 Task: In the Contact  MayaClark@nyc.gov, Create email and send with subject: 'Welcome to a New Paradigm: Introducing Our Visionary Solution', and with mail content 'Hello_x000D_
Join a community of forward-thinkers and pioneers. Our transformative solution will empower you to shape the future of your industry.._x000D_
Kind Regards', attach the document: Project_plan.docx and insert image: visitingcard.jpg. Below Kind Regards, write Tumblr and insert the URL: 'www.tumblr.com'. Mark checkbox to create task to follow up : In 2 weeks. Logged in from softage.5@softage.net
Action: Mouse moved to (66, 53)
Screenshot: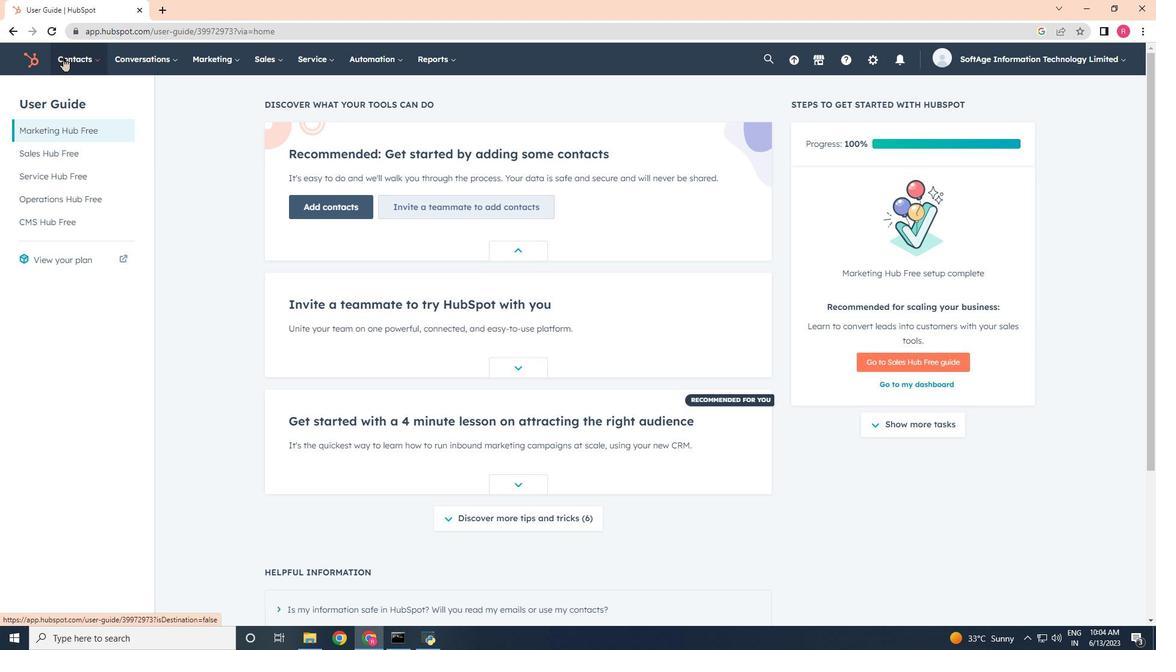 
Action: Mouse pressed left at (66, 53)
Screenshot: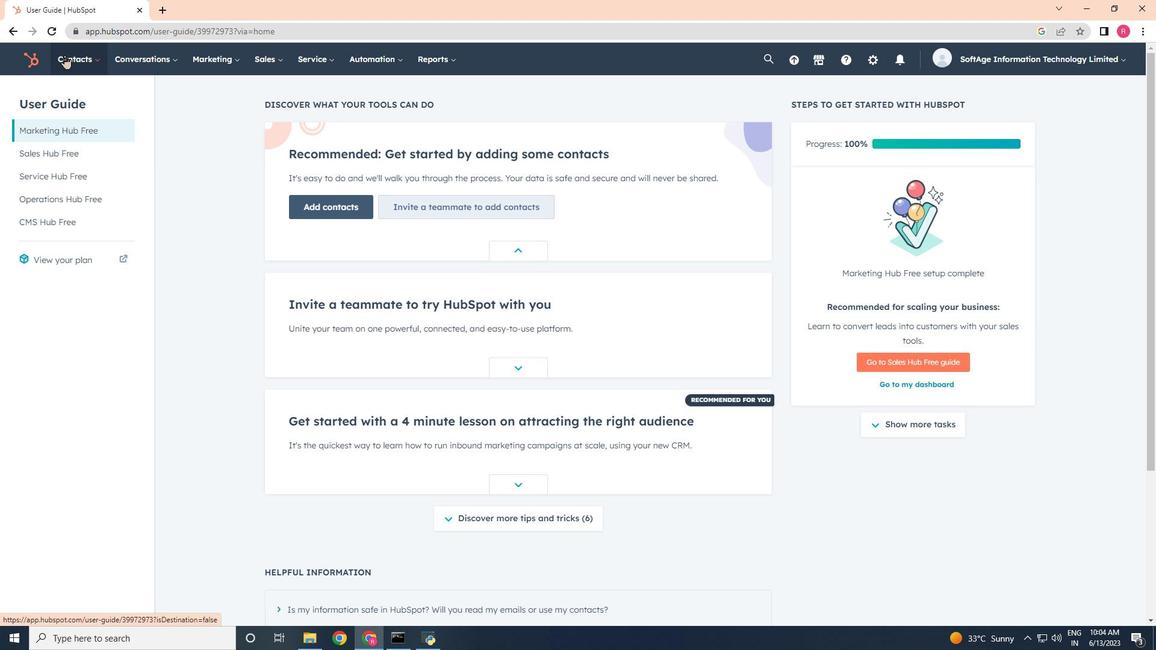 
Action: Mouse moved to (76, 89)
Screenshot: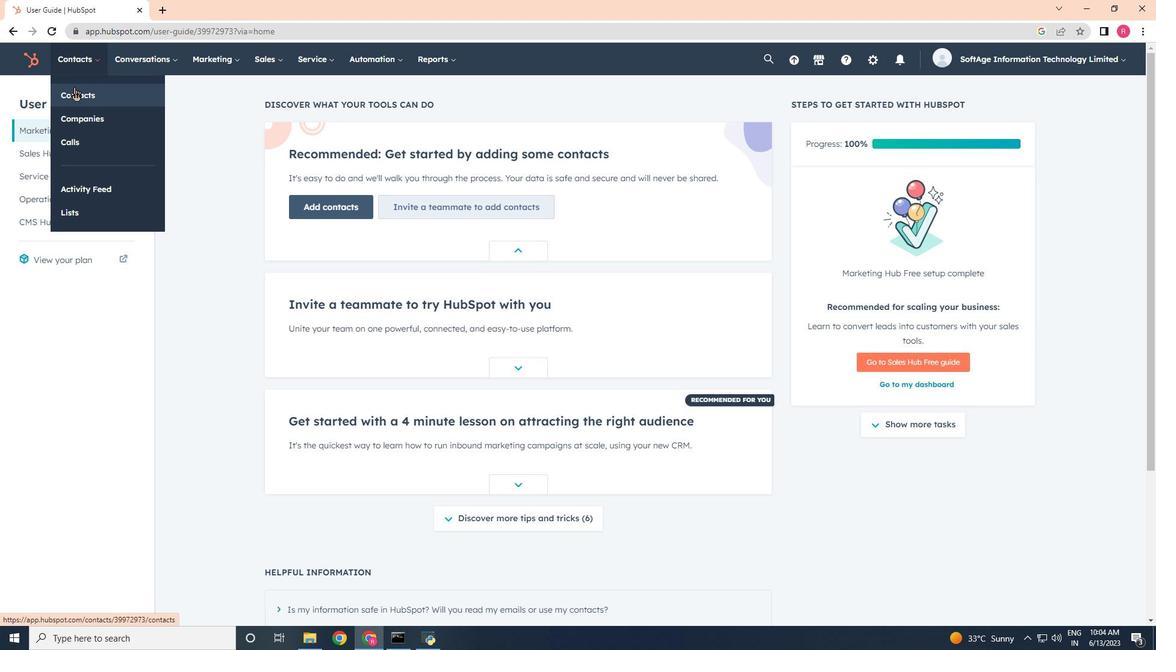 
Action: Mouse pressed left at (76, 89)
Screenshot: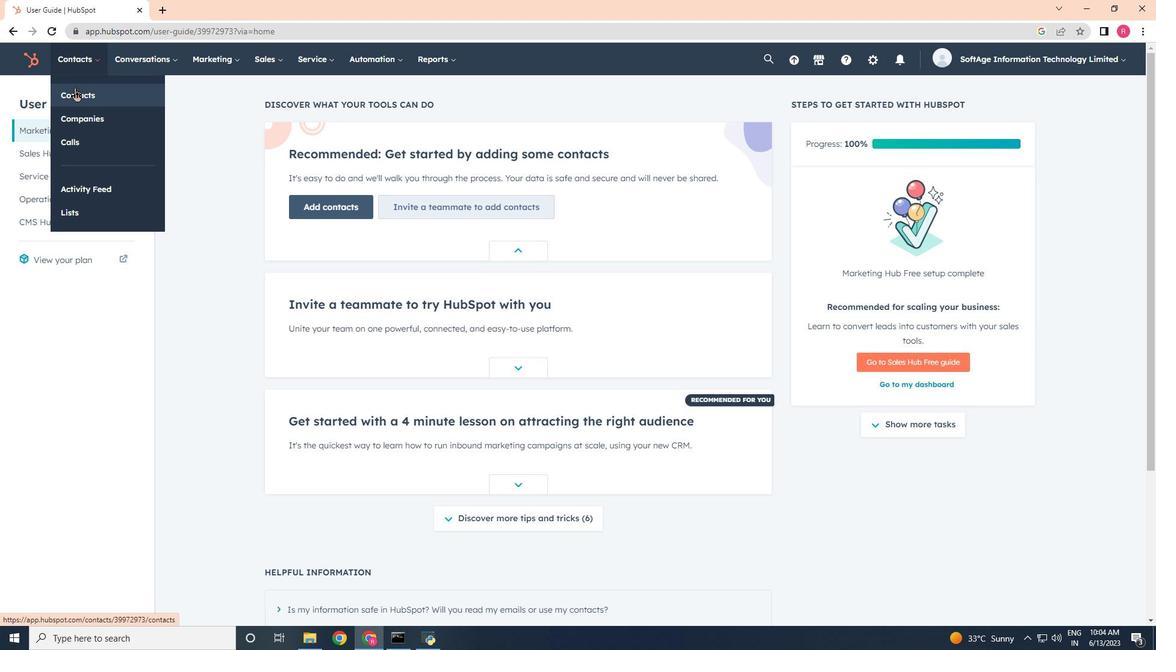 
Action: Mouse moved to (110, 195)
Screenshot: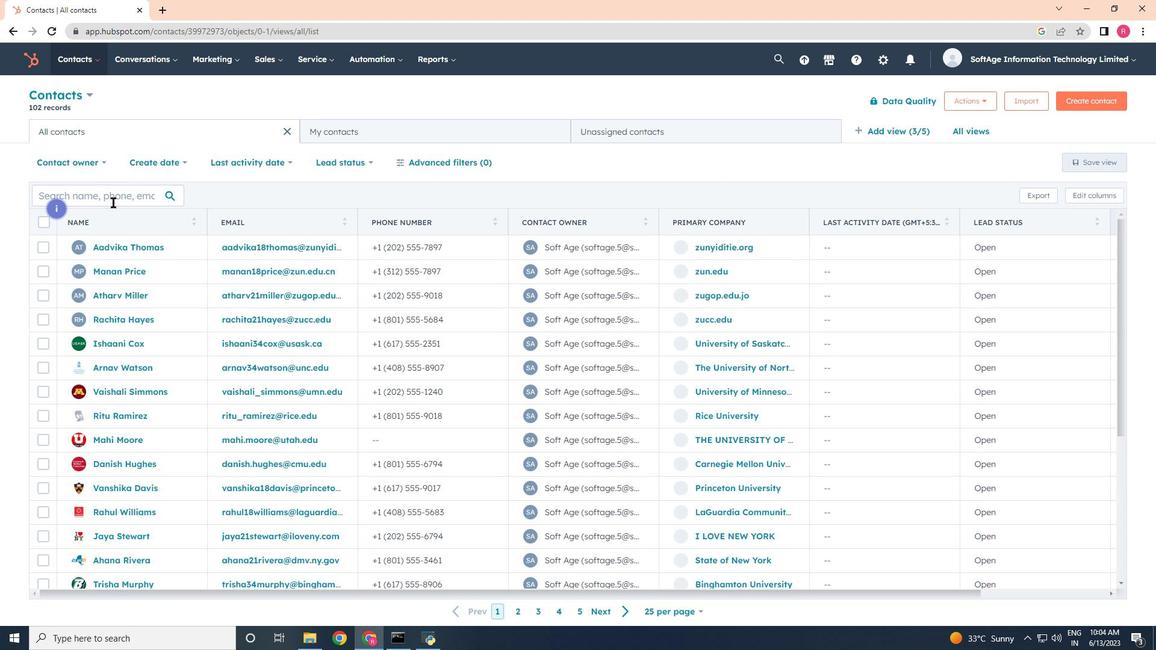 
Action: Mouse pressed left at (110, 195)
Screenshot: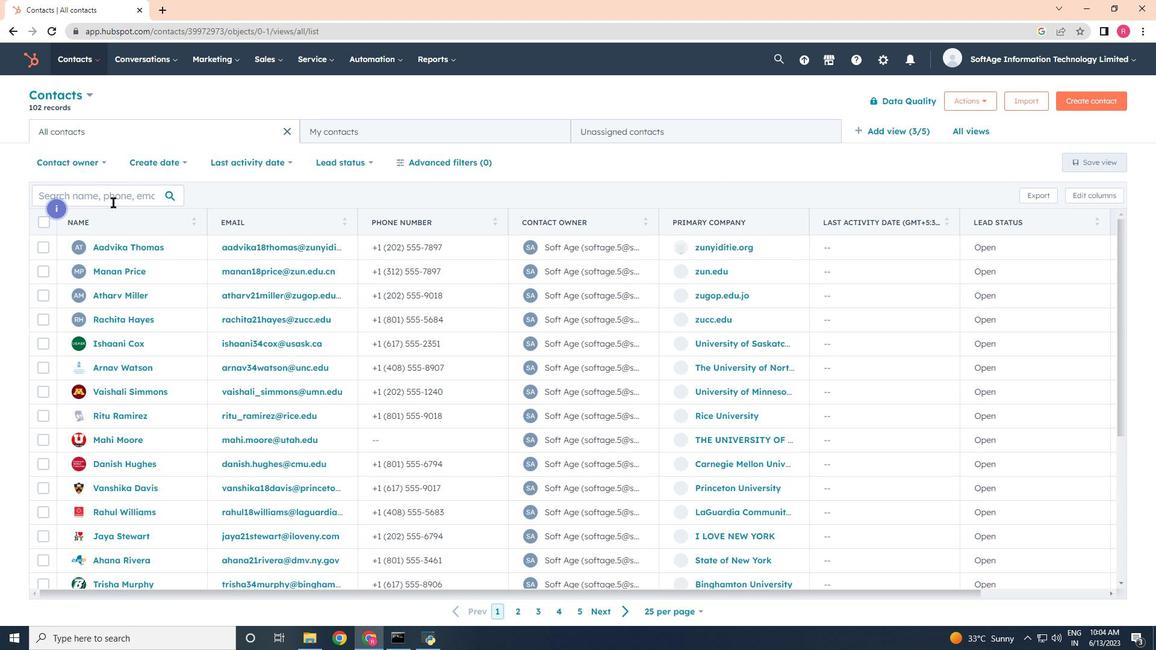 
Action: Mouse moved to (566, 290)
Screenshot: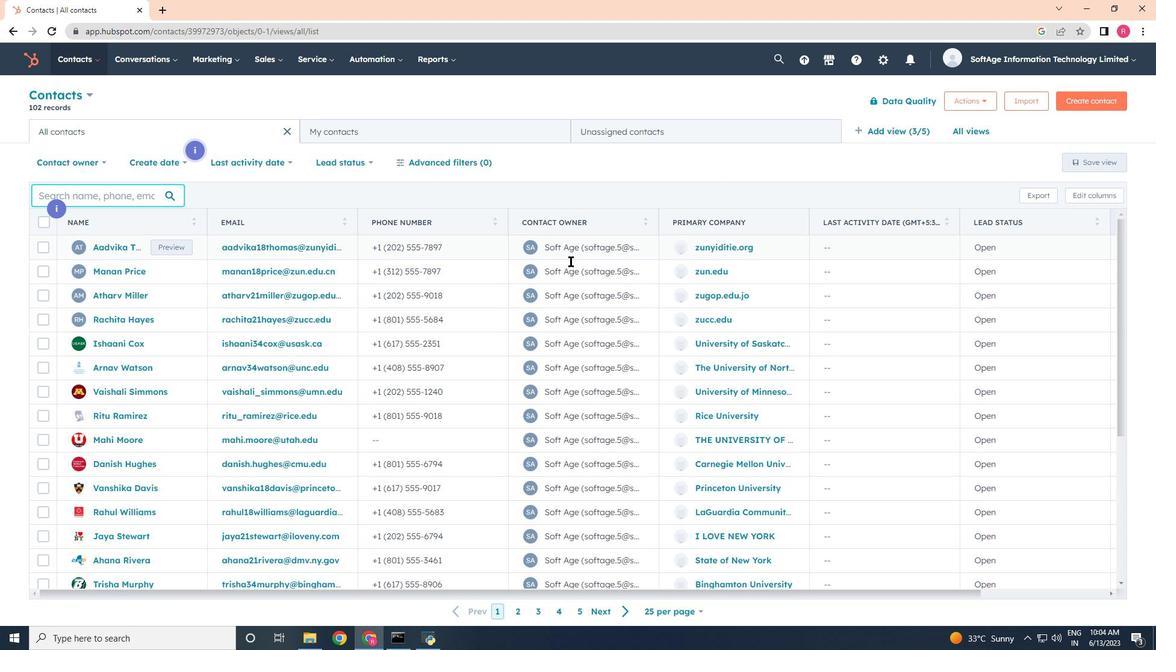 
Action: Key pressed <Key.shift>Maya<Key.shift>Clark<Key.shift><Key.shift><Key.shift><Key.shift><Key.shift><Key.shift><Key.shift><Key.shift>@nyc.gov
Screenshot: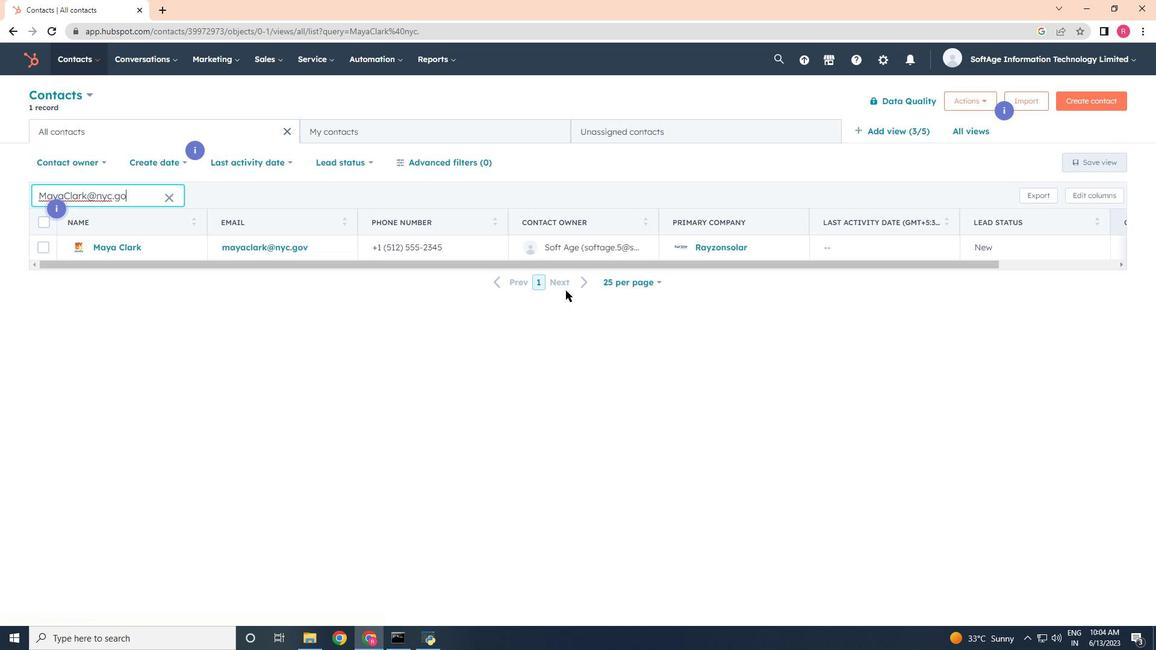 
Action: Mouse moved to (122, 246)
Screenshot: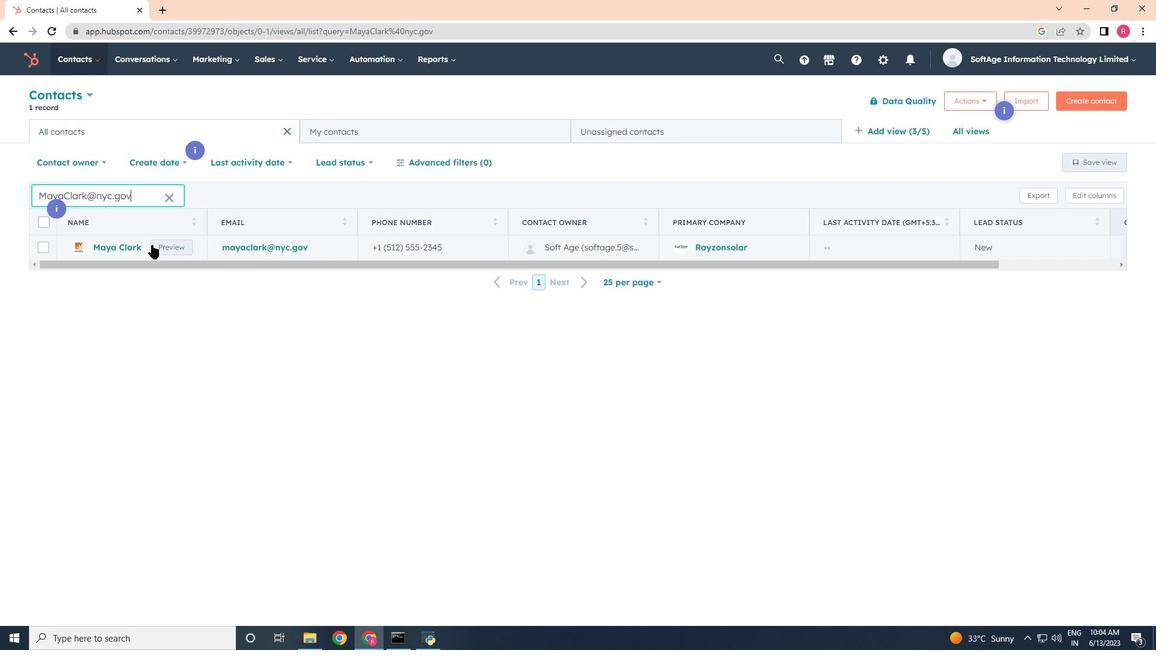 
Action: Mouse pressed left at (122, 246)
Screenshot: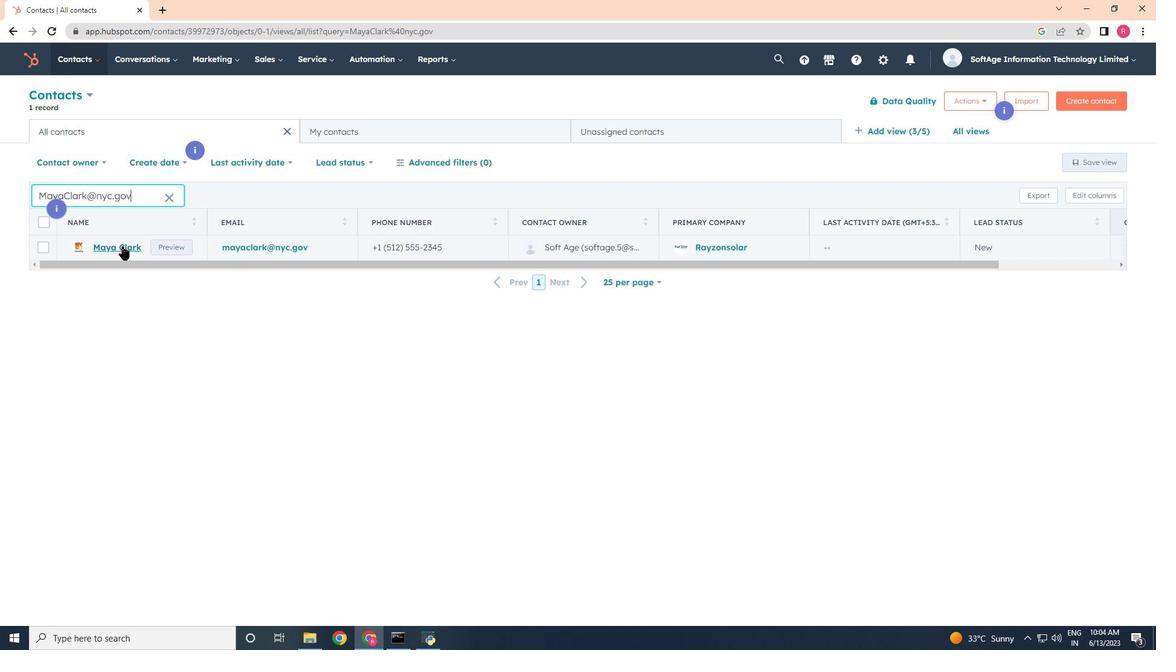 
Action: Mouse moved to (76, 208)
Screenshot: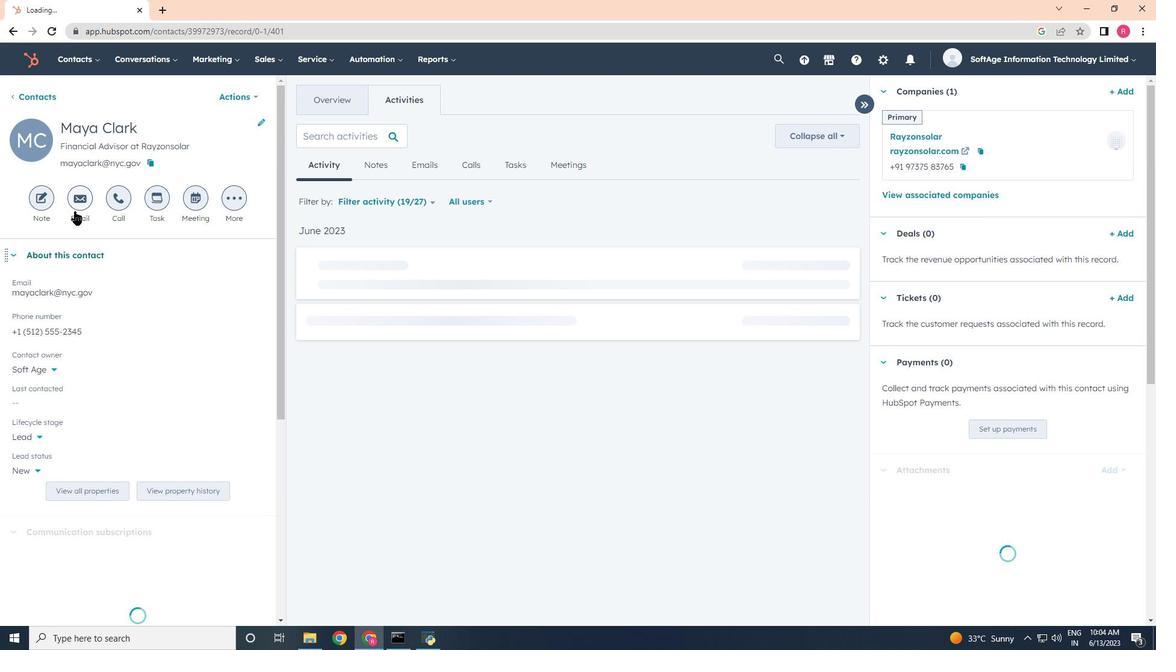 
Action: Mouse pressed left at (76, 208)
Screenshot: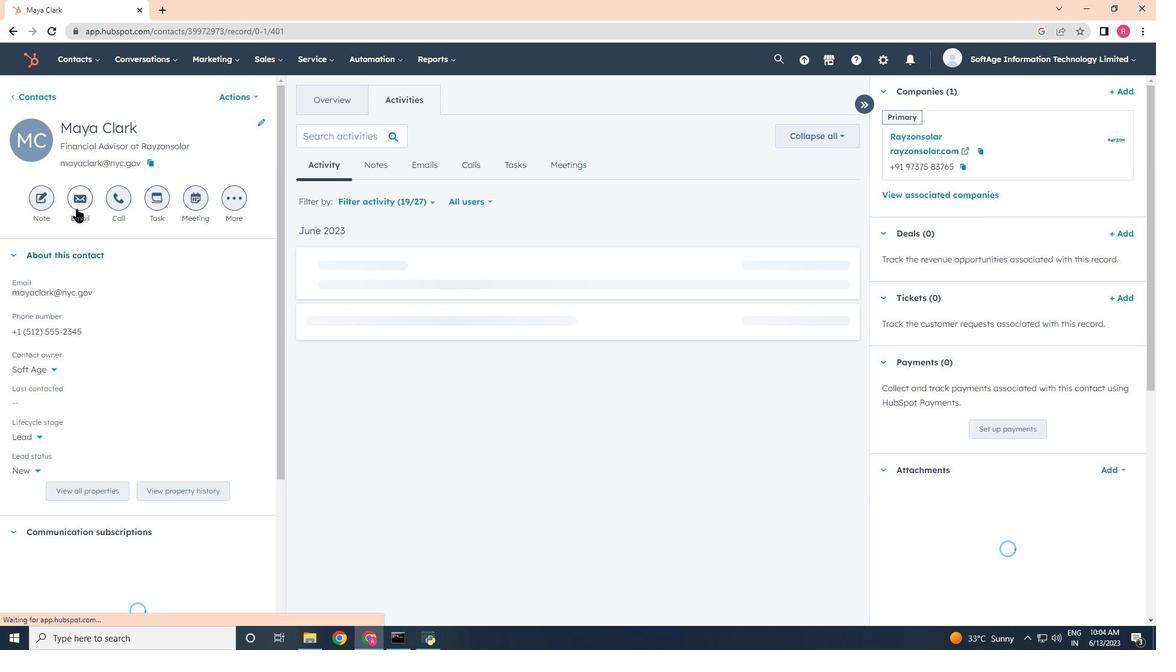 
Action: Mouse moved to (1022, 384)
Screenshot: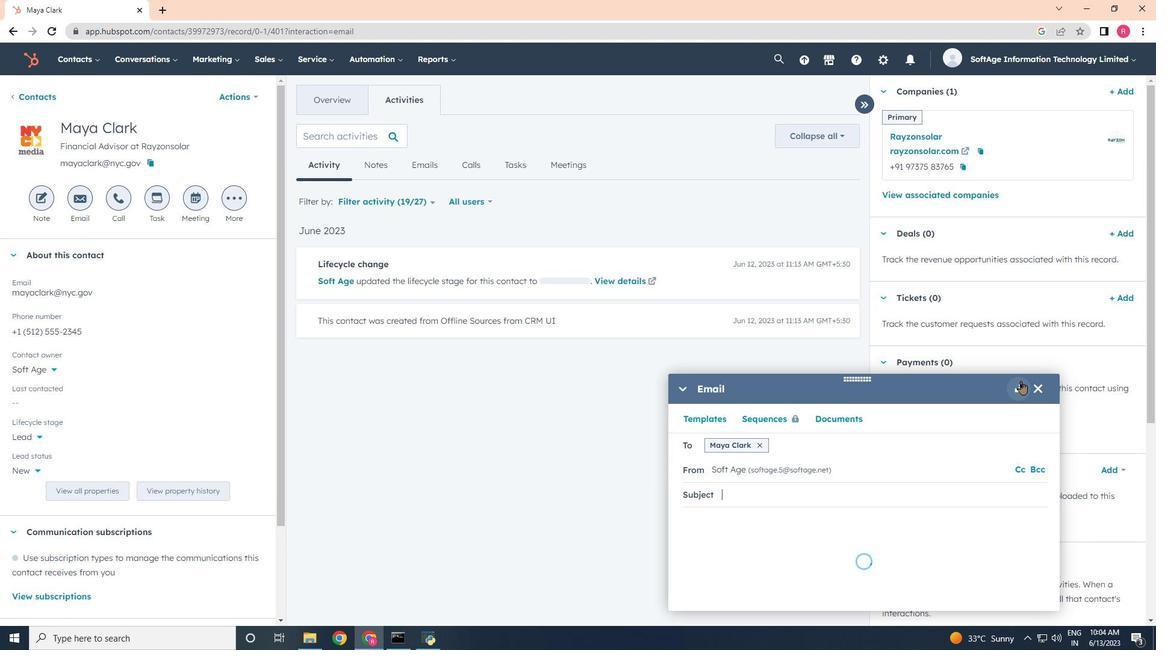 
Action: Mouse pressed left at (1022, 384)
Screenshot: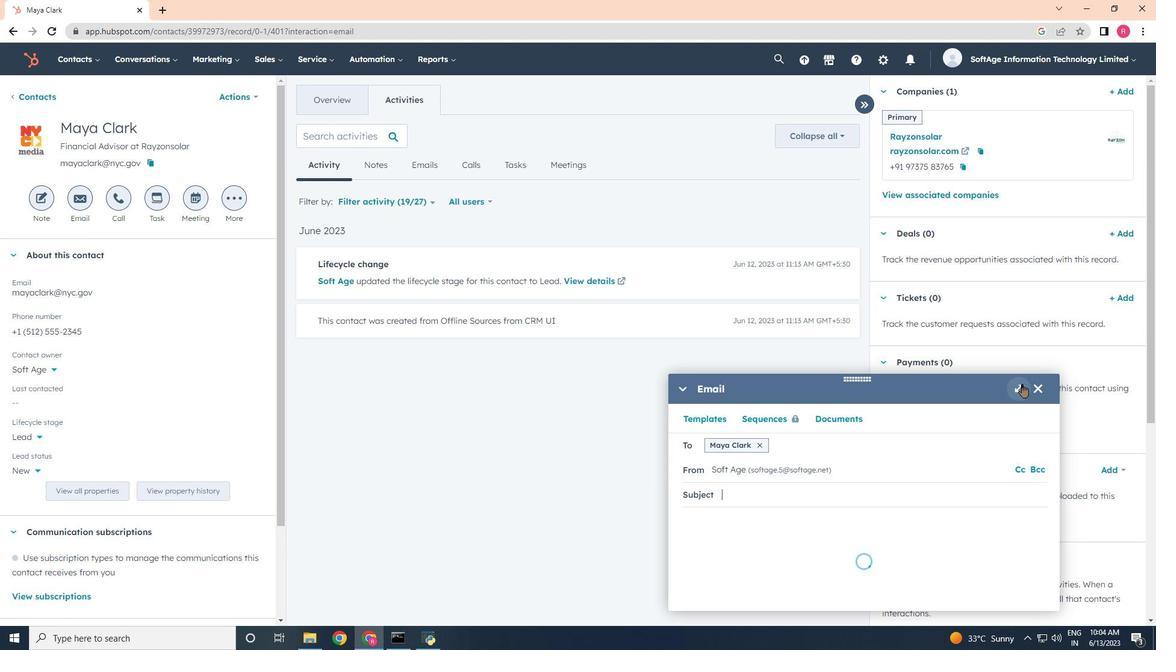 
Action: Mouse moved to (737, 396)
Screenshot: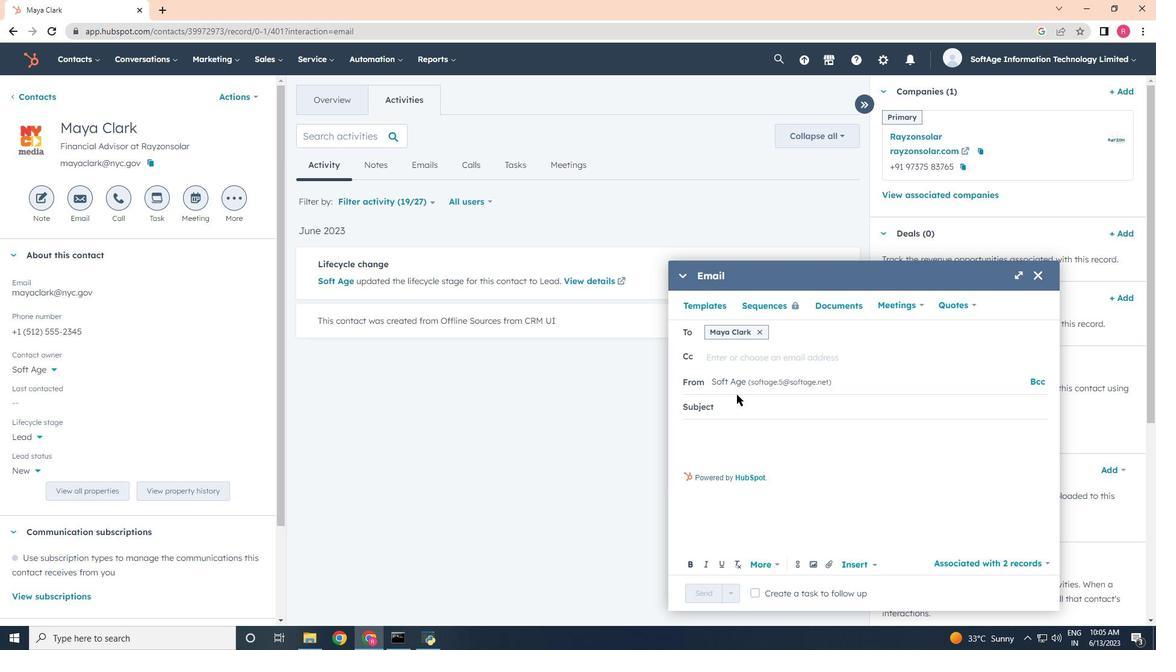 
Action: Mouse pressed left at (737, 396)
Screenshot: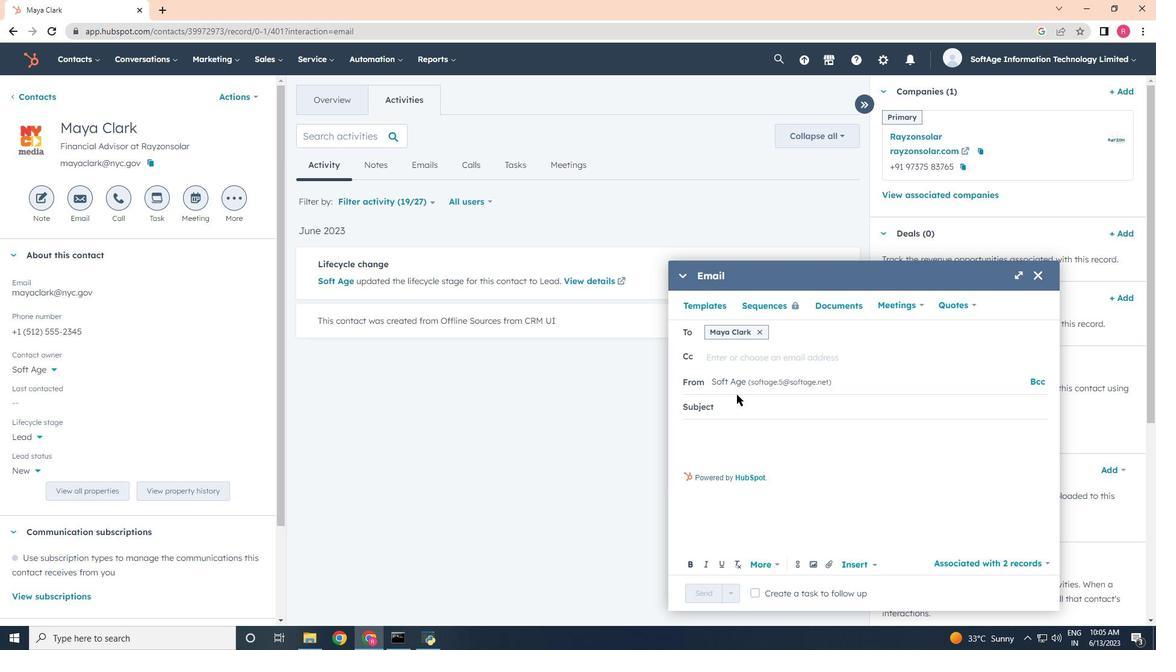 
Action: Mouse moved to (744, 406)
Screenshot: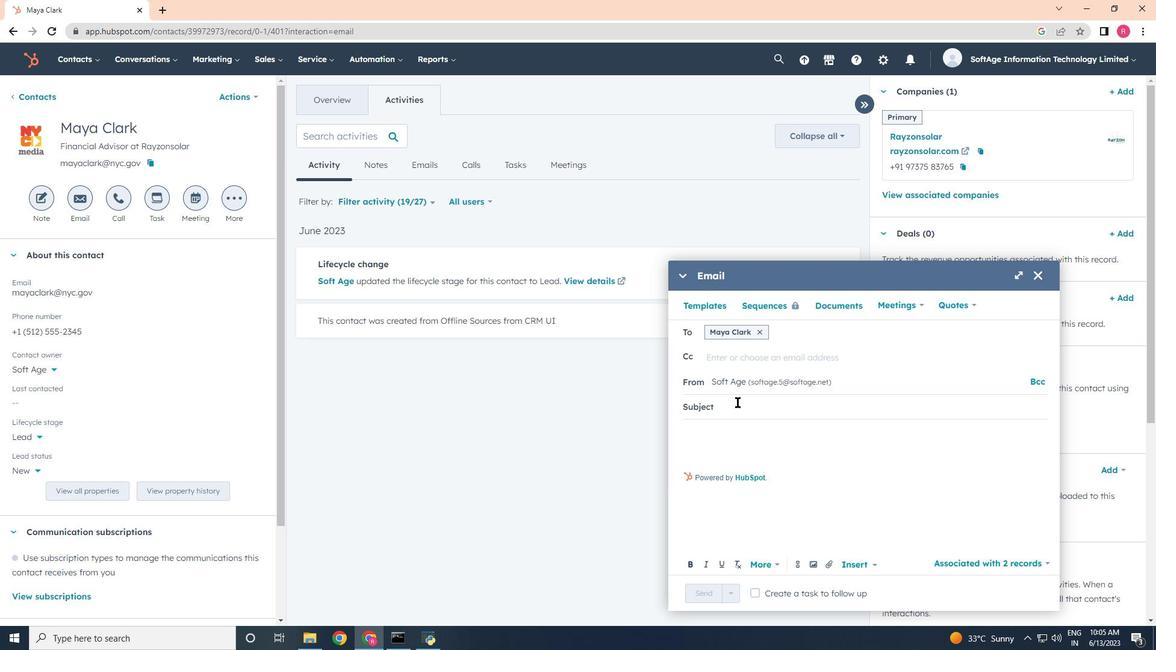 
Action: Mouse pressed left at (744, 406)
Screenshot: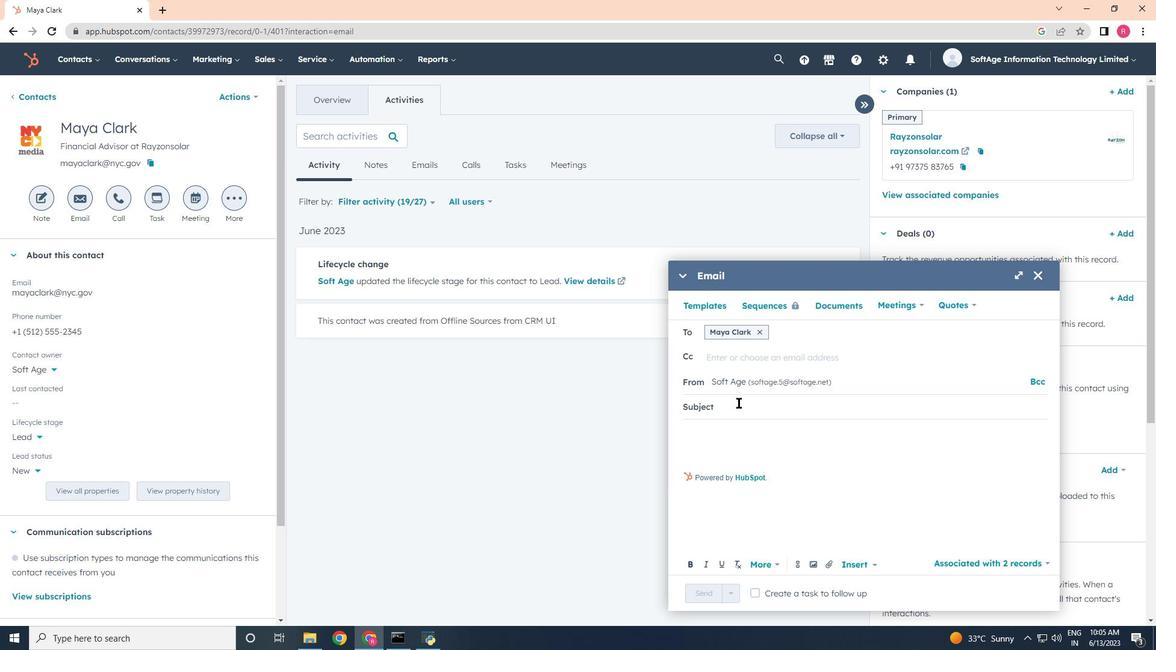 
Action: Mouse moved to (1020, 278)
Screenshot: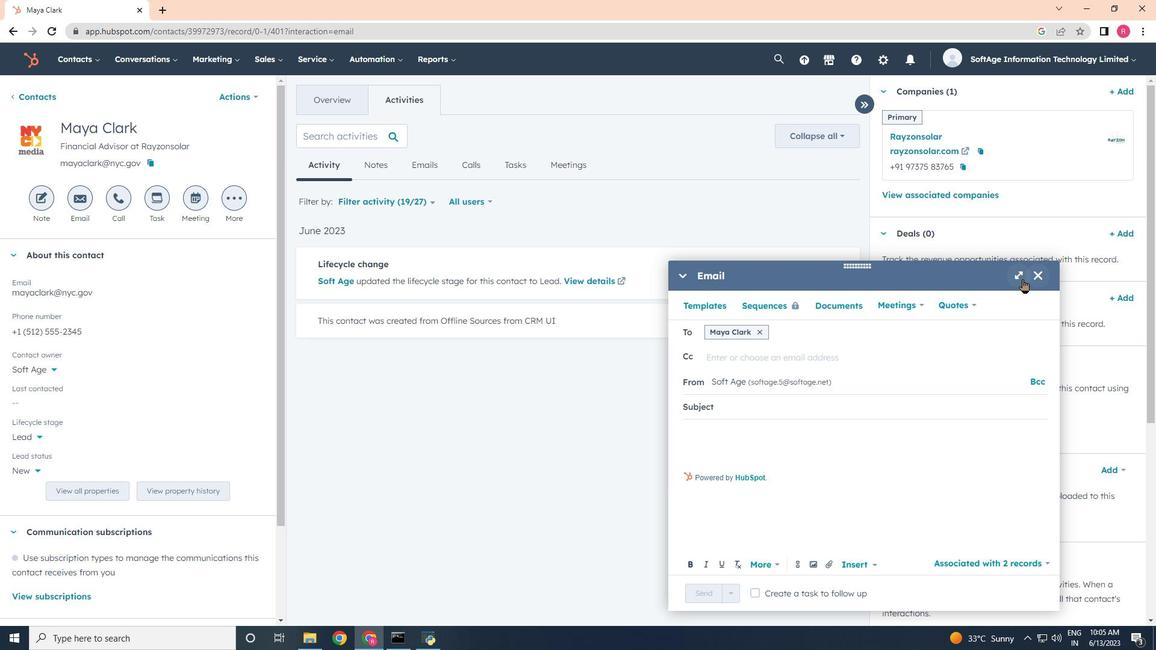 
Action: Mouse pressed left at (1020, 278)
Screenshot: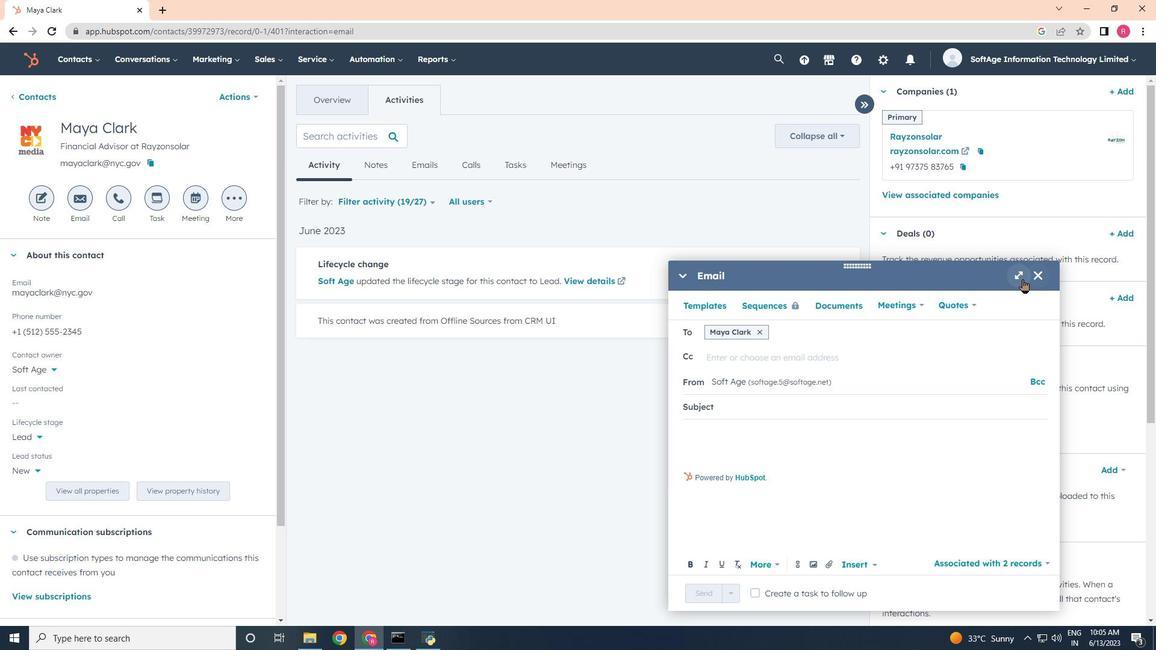 
Action: Mouse moved to (413, 356)
Screenshot: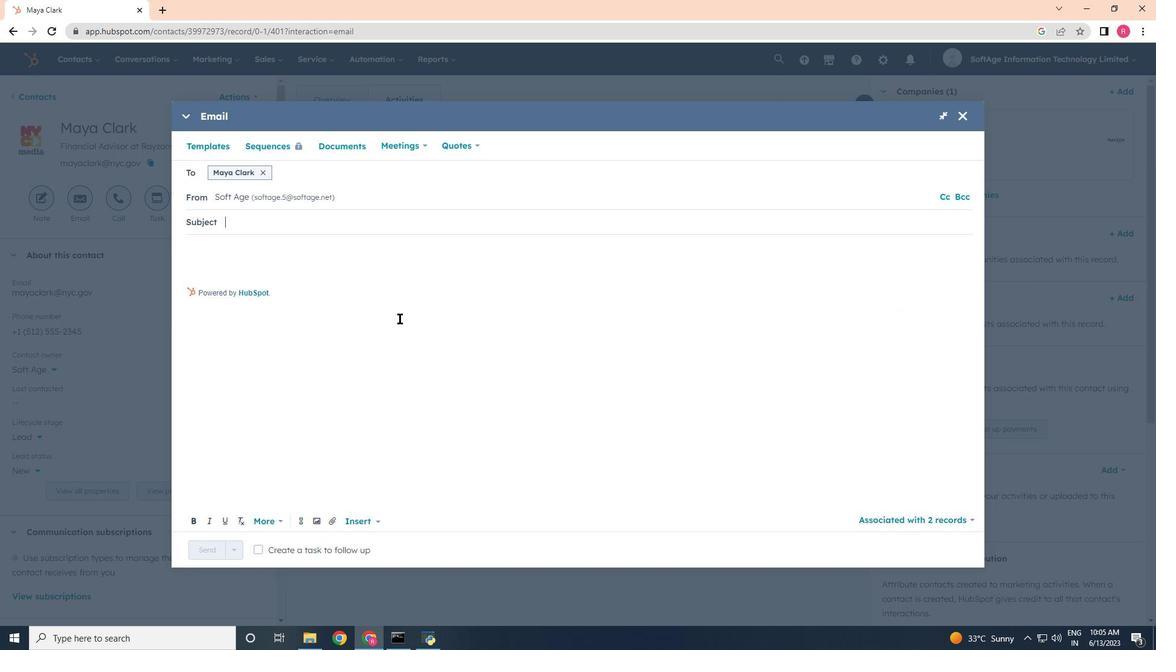 
Action: Key pressed <Key.shift><Key.shift><Key.shift><Key.shift>Welcome<Key.space>to<Key.space>a<Key.space>new<Key.space><Key.shift><Key.shift><Key.shift><Key.backspace><Key.backspace><Key.backspace><Key.backspace><Key.space><Key.shift>New<Key.space><Key.shift><Key.shift>Paradigm<Key.shift_r>:<Key.space><Key.shift>Introducing<Key.space><Key.shift>Our<Key.space><Key.shift>Visionary<Key.space><Key.shift>Solution<Key.space><Key.backspace>,<Key.backspace>
Screenshot: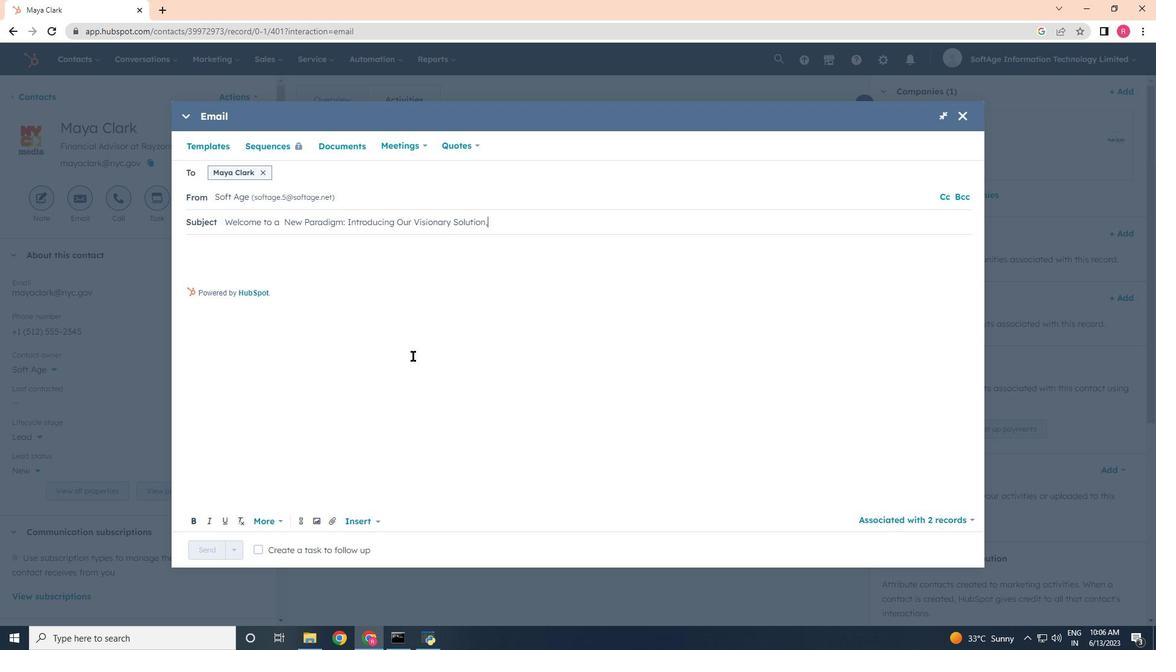 
Action: Mouse moved to (192, 246)
Screenshot: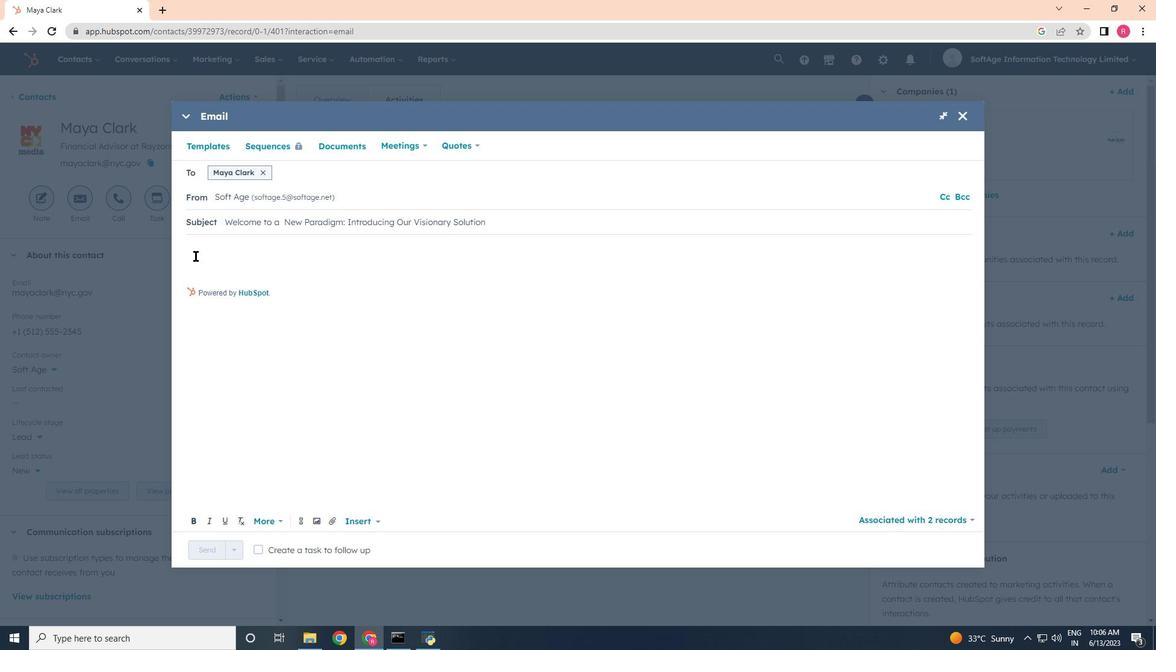 
Action: Mouse pressed left at (192, 246)
Screenshot: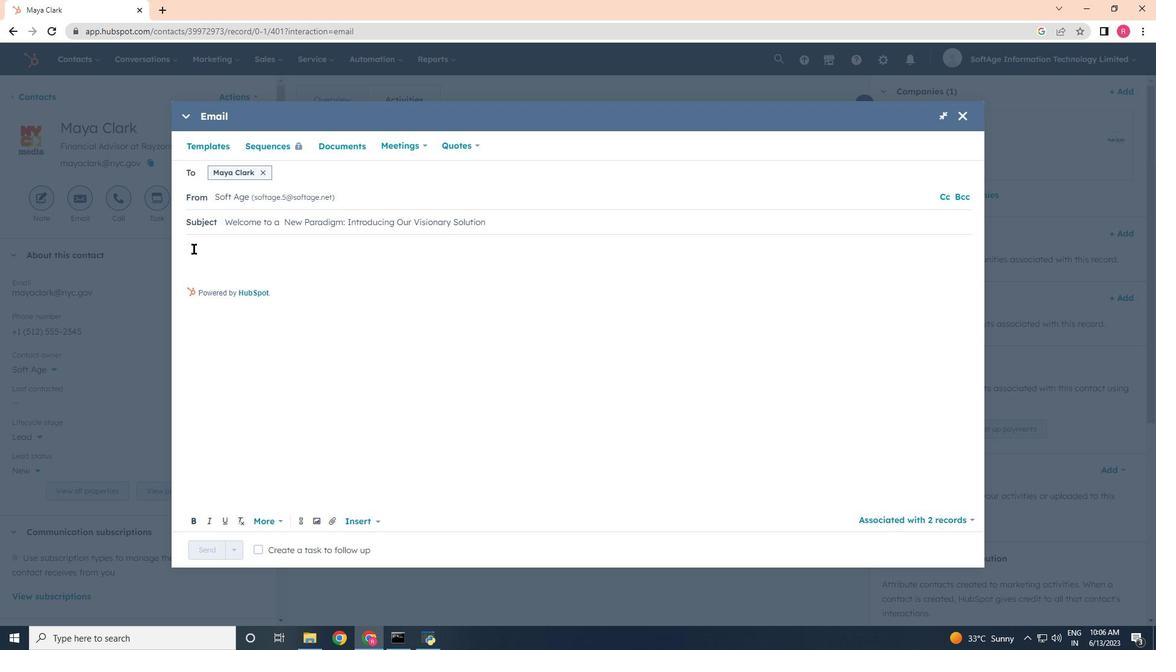 
Action: Mouse moved to (215, 269)
Screenshot: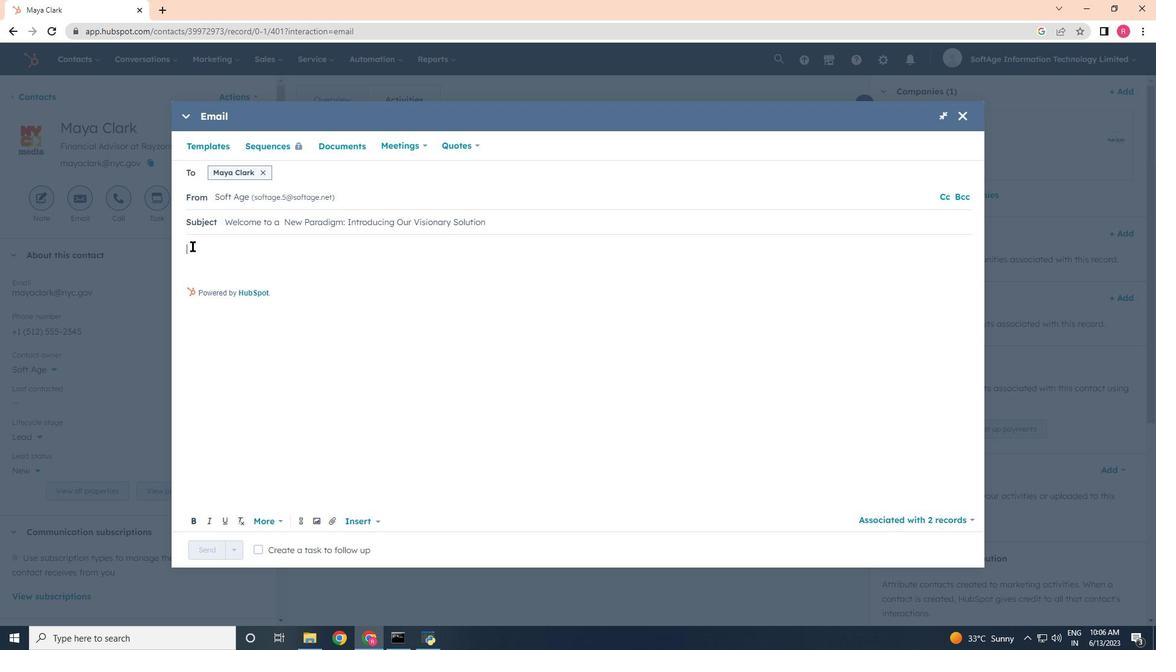 
Action: Key pressed <Key.backspace><Key.backspace><Key.shift>He<Key.backspace>llo<Key.enter><Key.enter><Key.shift>Join<Key.space>
Screenshot: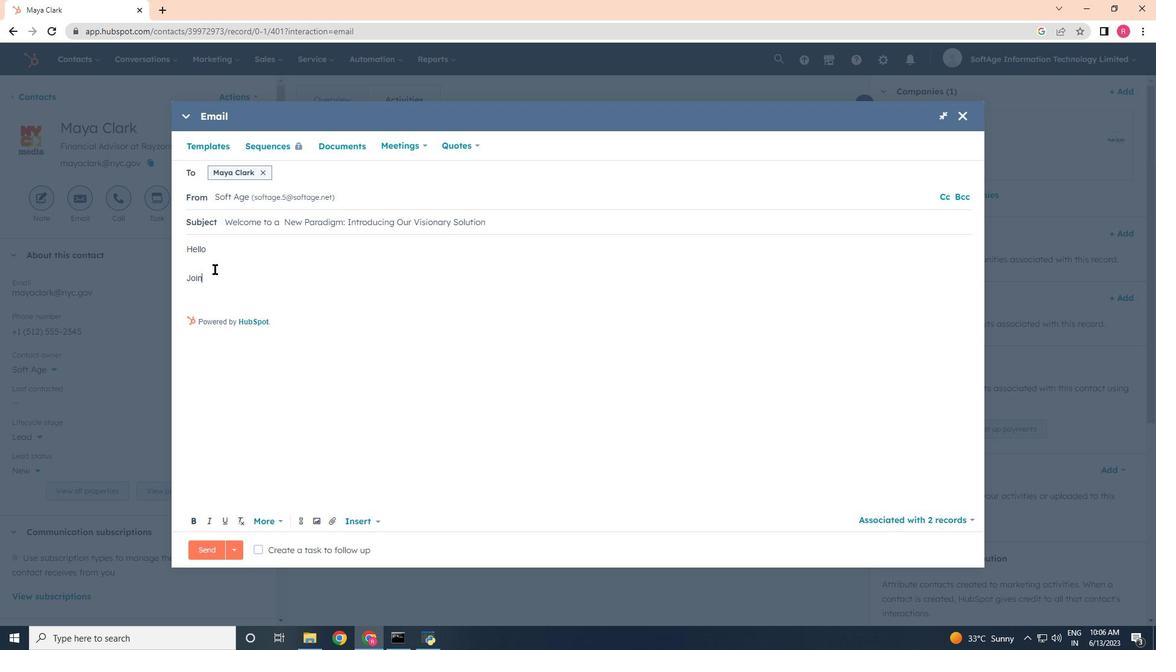 
Action: Mouse moved to (222, 257)
Screenshot: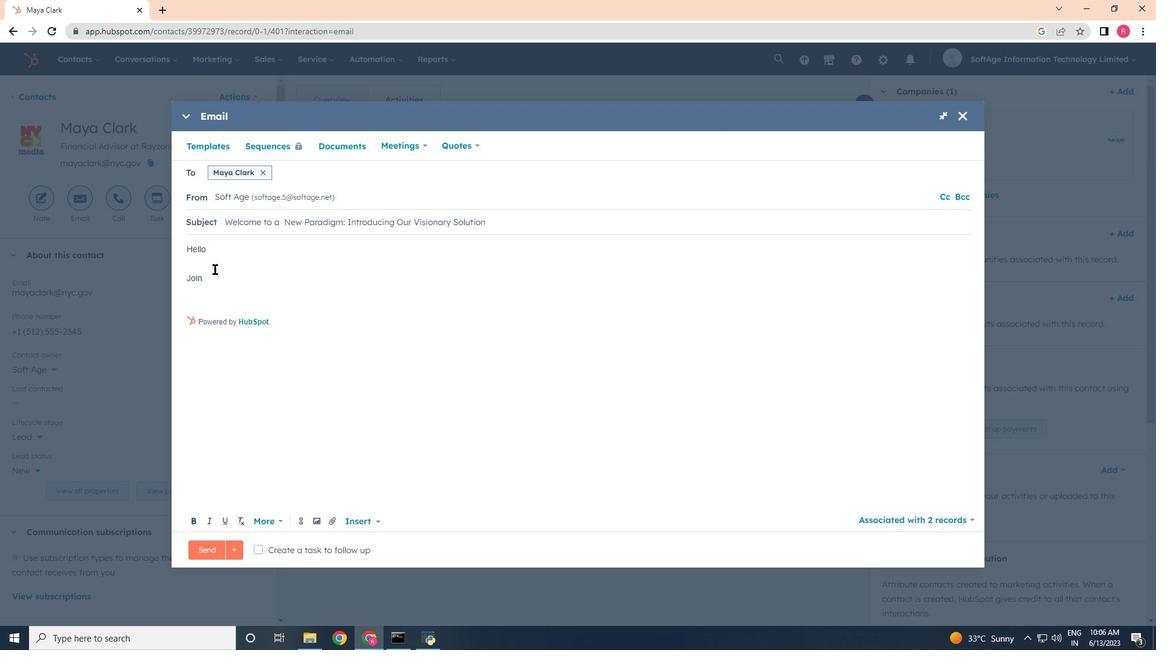 
Action: Mouse pressed left at (222, 257)
Screenshot: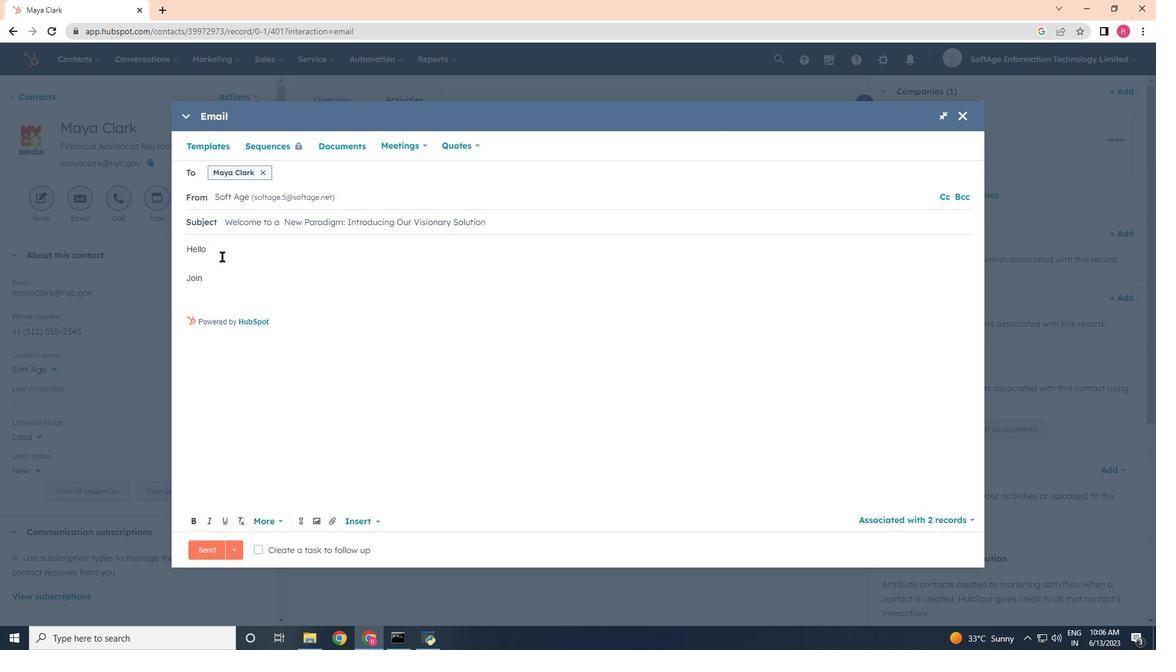 
Action: Mouse moved to (213, 249)
Screenshot: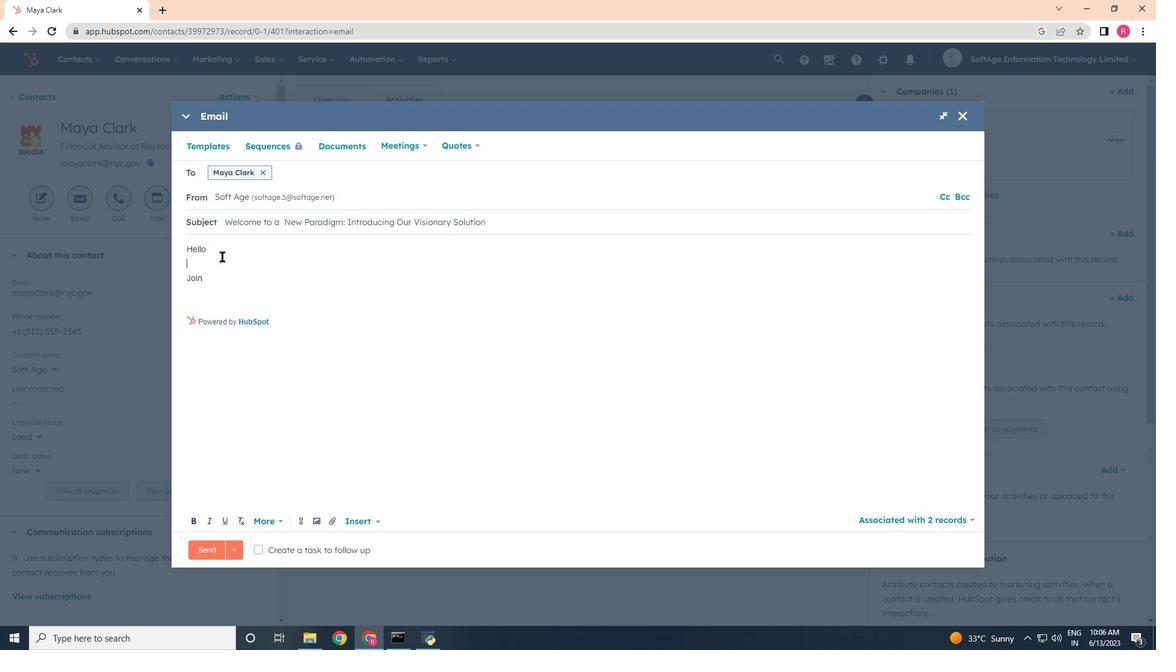 
Action: Mouse pressed left at (213, 249)
Screenshot: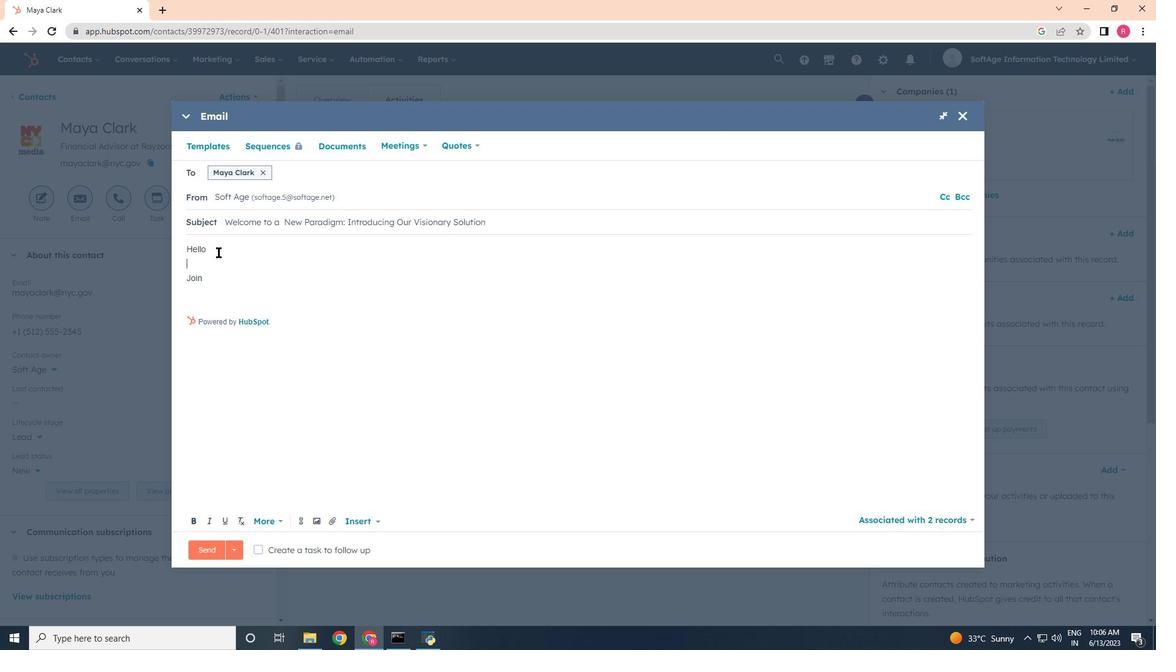 
Action: Key pressed ,
Screenshot: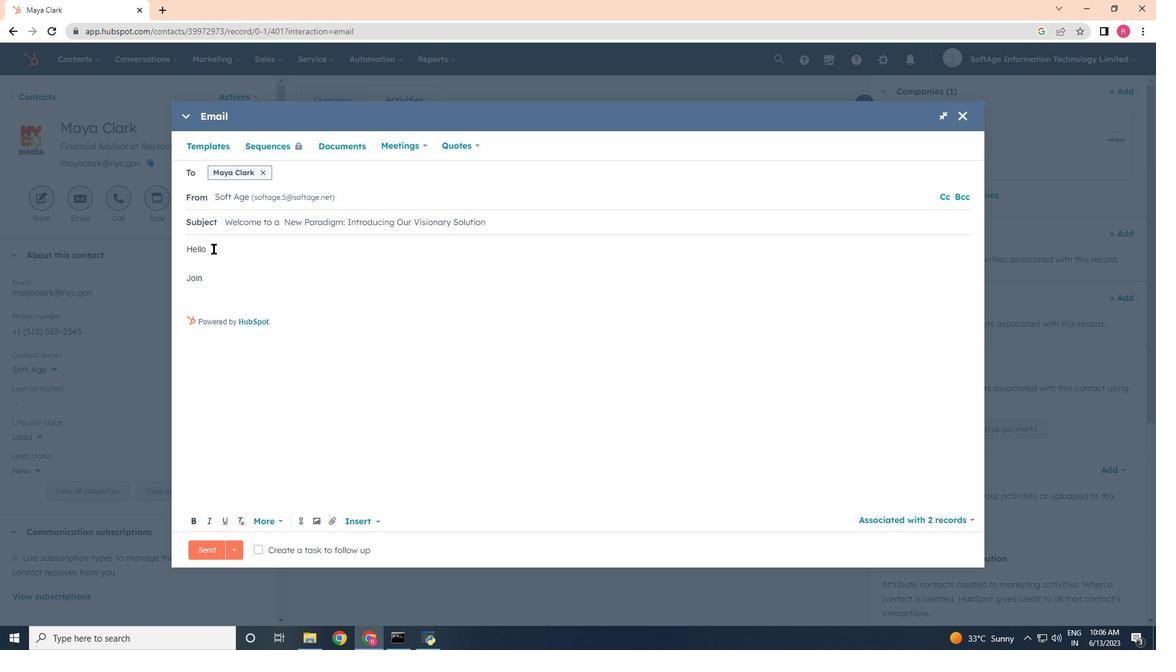
Action: Mouse moved to (215, 270)
Screenshot: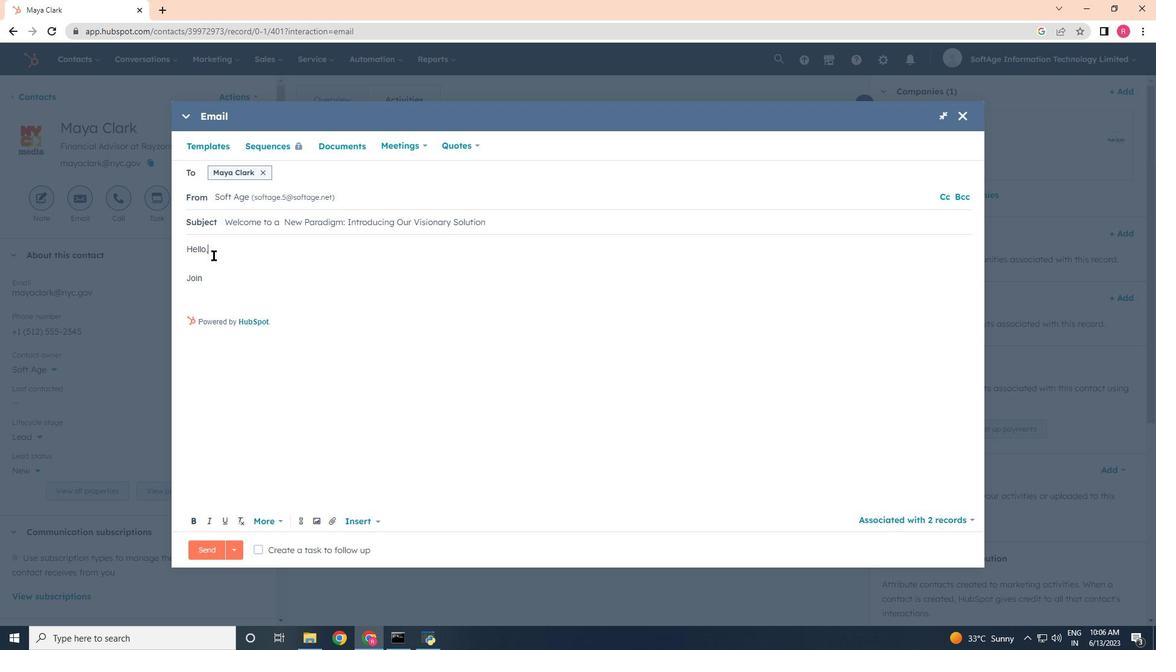 
Action: Key pressed <Key.backspace>
Screenshot: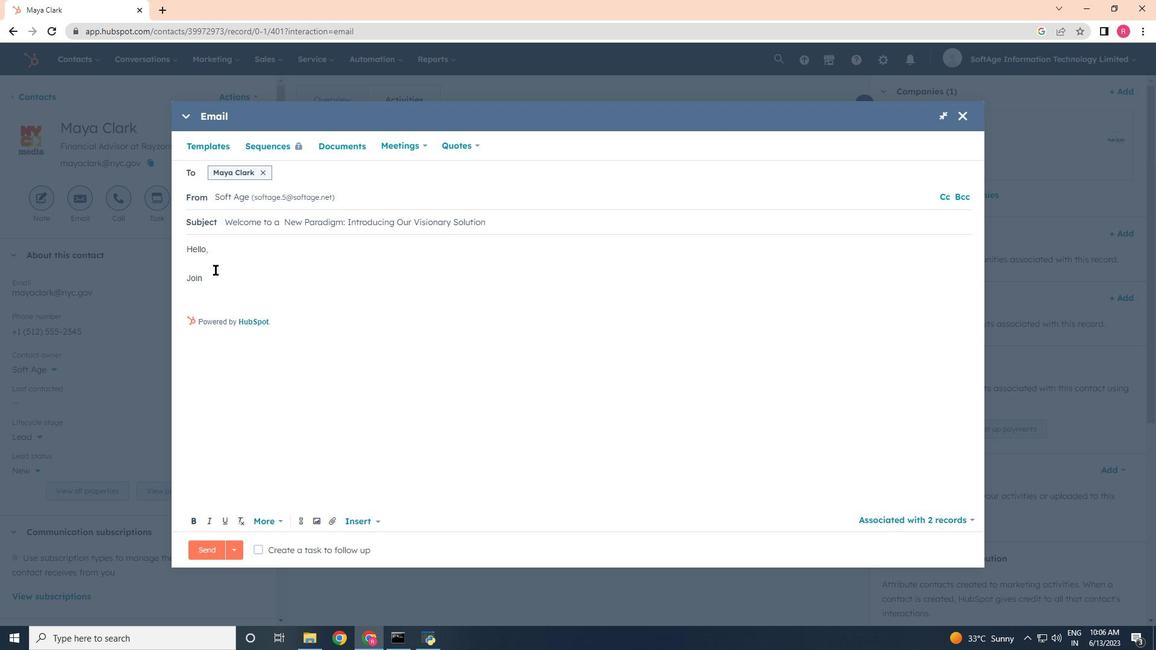 
Action: Mouse moved to (213, 284)
Screenshot: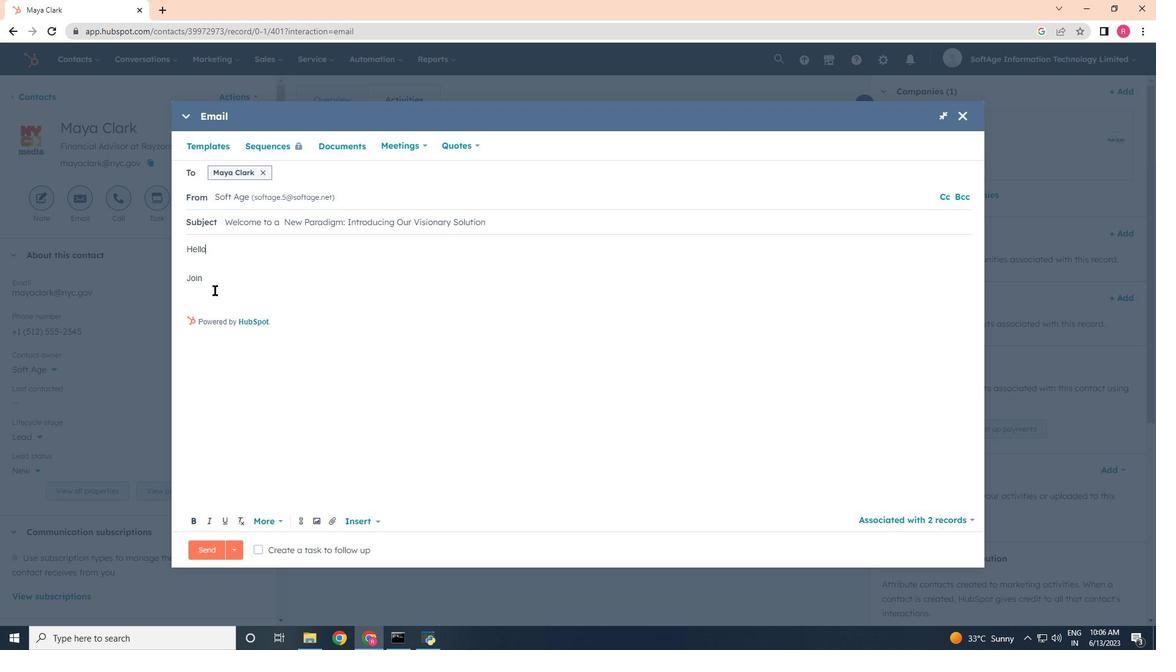 
Action: Mouse pressed left at (213, 284)
Screenshot: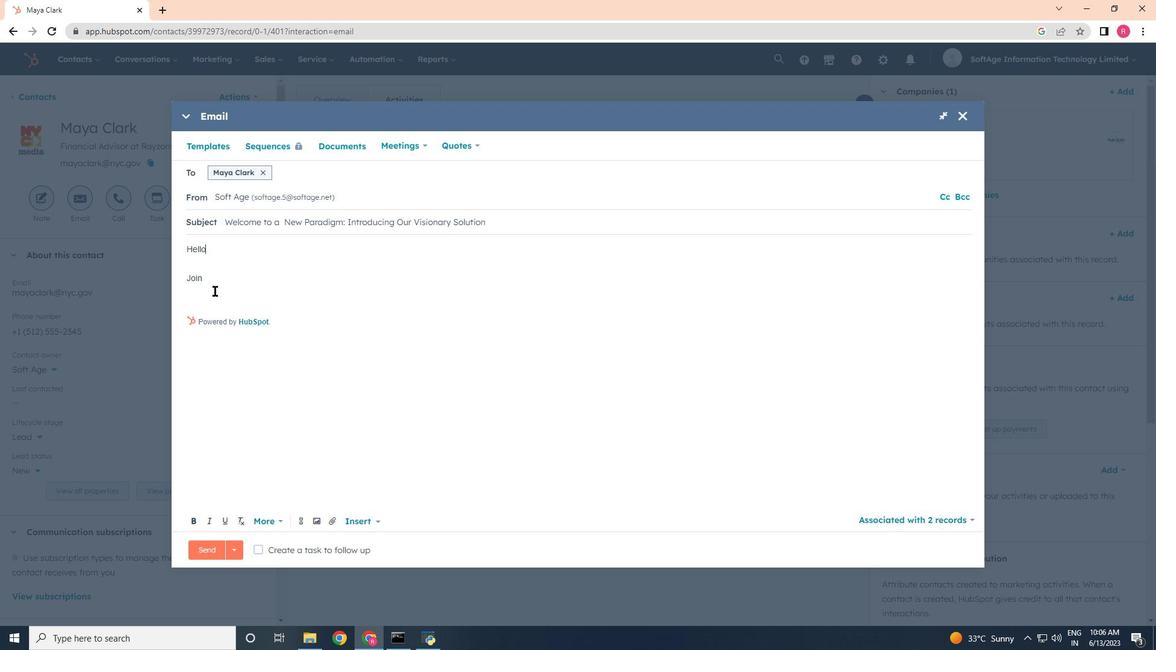 
Action: Key pressed a<Key.space>community<Key.space>of<Key.space>forward-thinkers<Key.space>and<Key.space>pioneers<Key.space><Key.backspace>.<Key.space><Key.shift>Our<Key.space>transformative<Key.space>solution<Key.space>will<Key.space>empower<Key.space>you<Key.space>to<Key.space>shape<Key.space>the<Key.space>future<Key.space>f<Key.space>your<Key.space><Key.backspace><Key.backspace><Key.backspace><Key.backspace><Key.backspace><Key.backspace><Key.backspace>of<Key.space>your<Key.space>industy..<Key.left><Key.left><Key.left><Key.left><Key.left><Key.left><Key.right><Key.right><Key.right><Key.right><Key.left>r
Screenshot: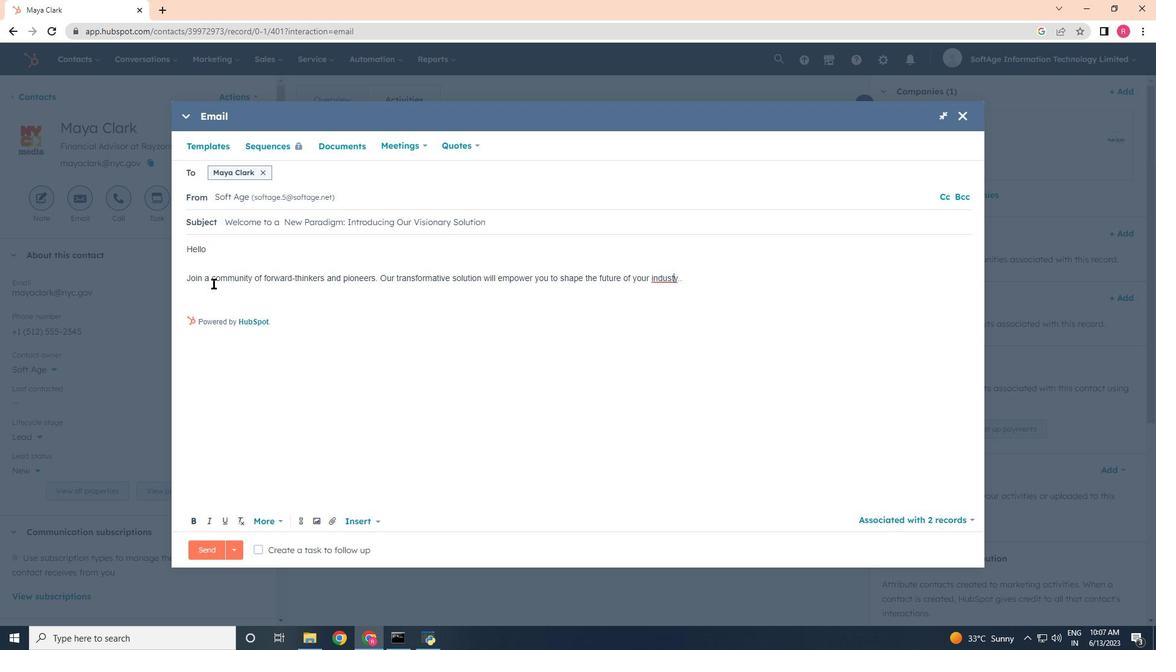 
Action: Mouse moved to (715, 278)
Screenshot: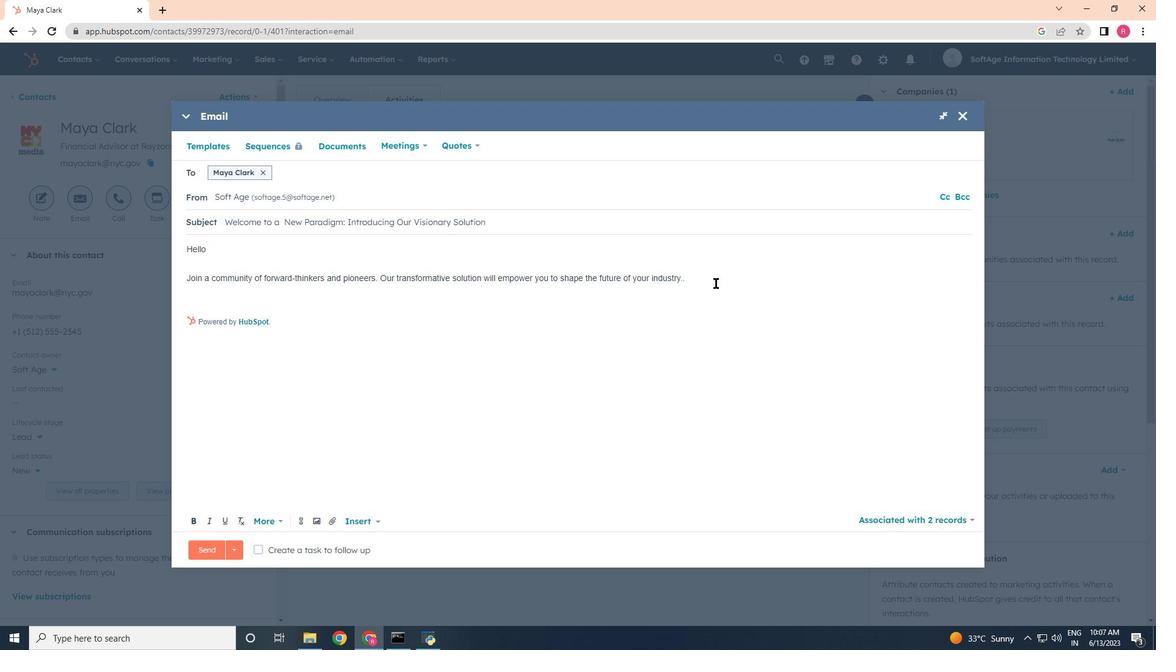 
Action: Mouse pressed left at (715, 278)
Screenshot: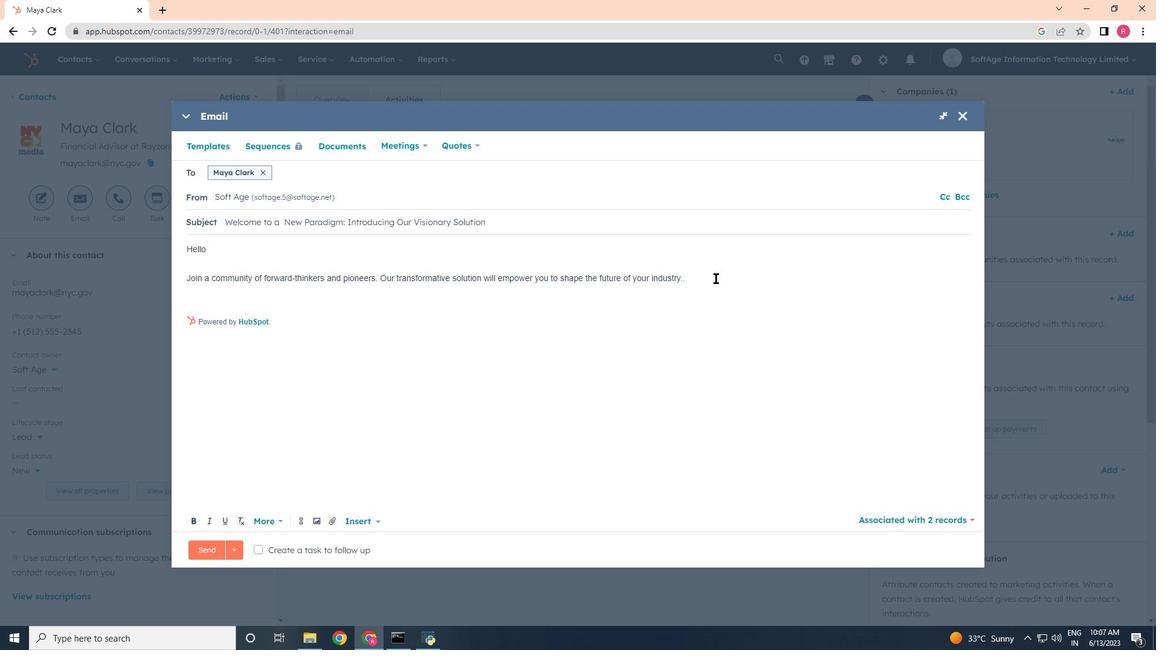 
Action: Key pressed <Key.enter><Key.enter><Key.shift>Kind<Key.space><Key.shift>Regards,<Key.enter>
Screenshot: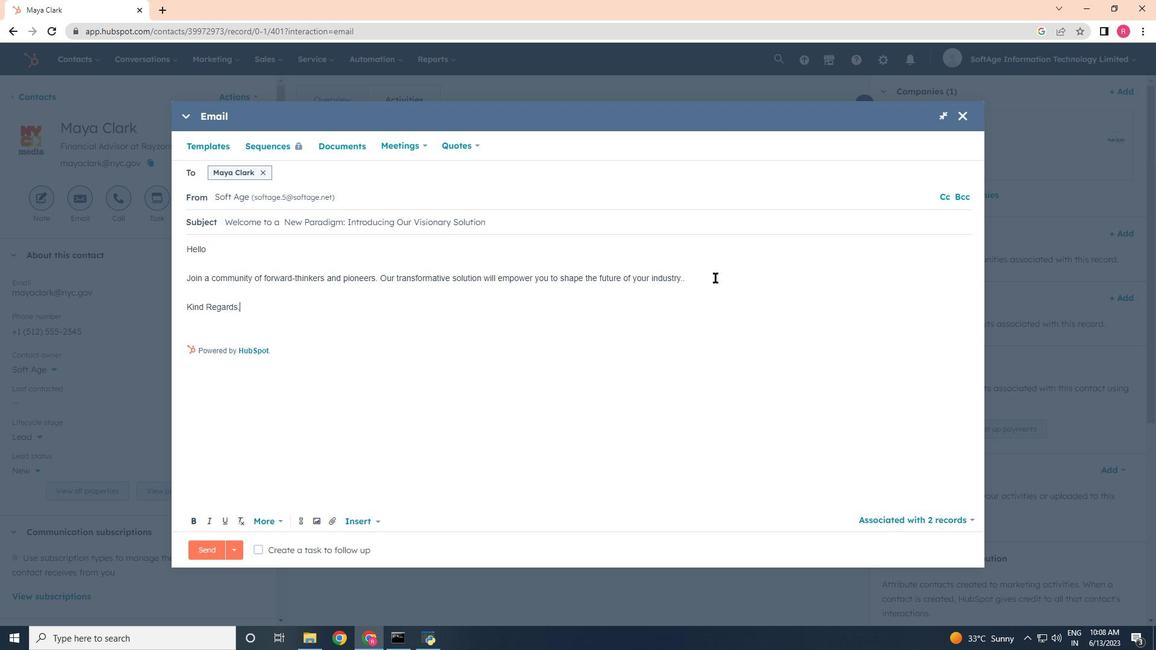 
Action: Mouse scrolled (715, 278) with delta (0, 0)
Screenshot: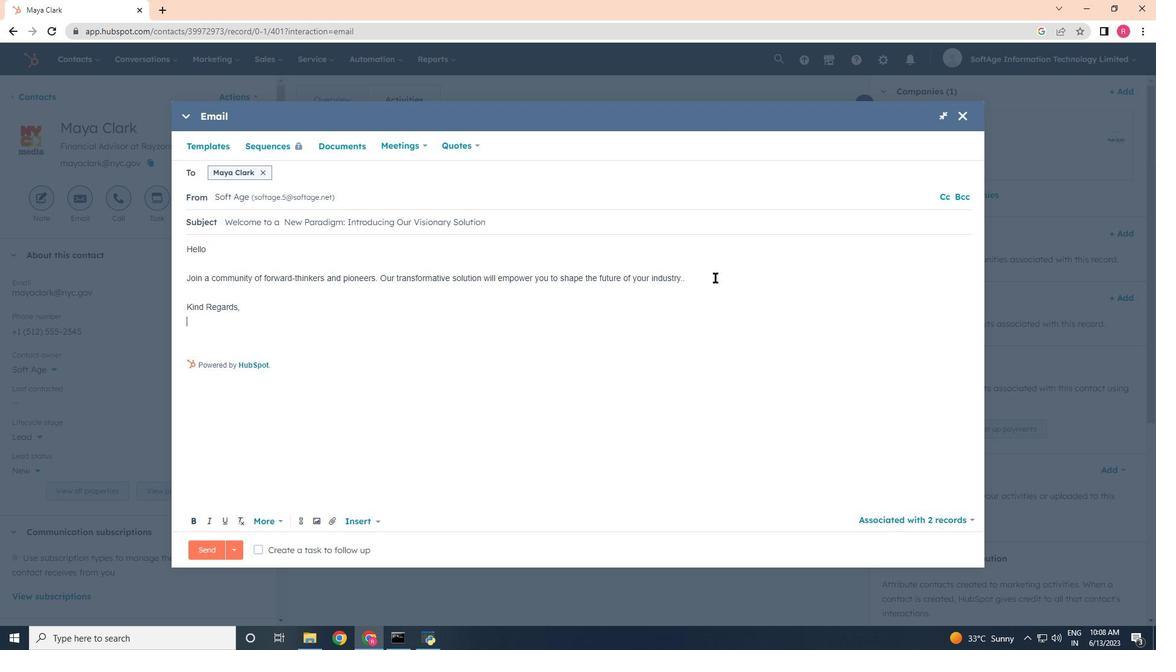
Action: Mouse moved to (331, 519)
Screenshot: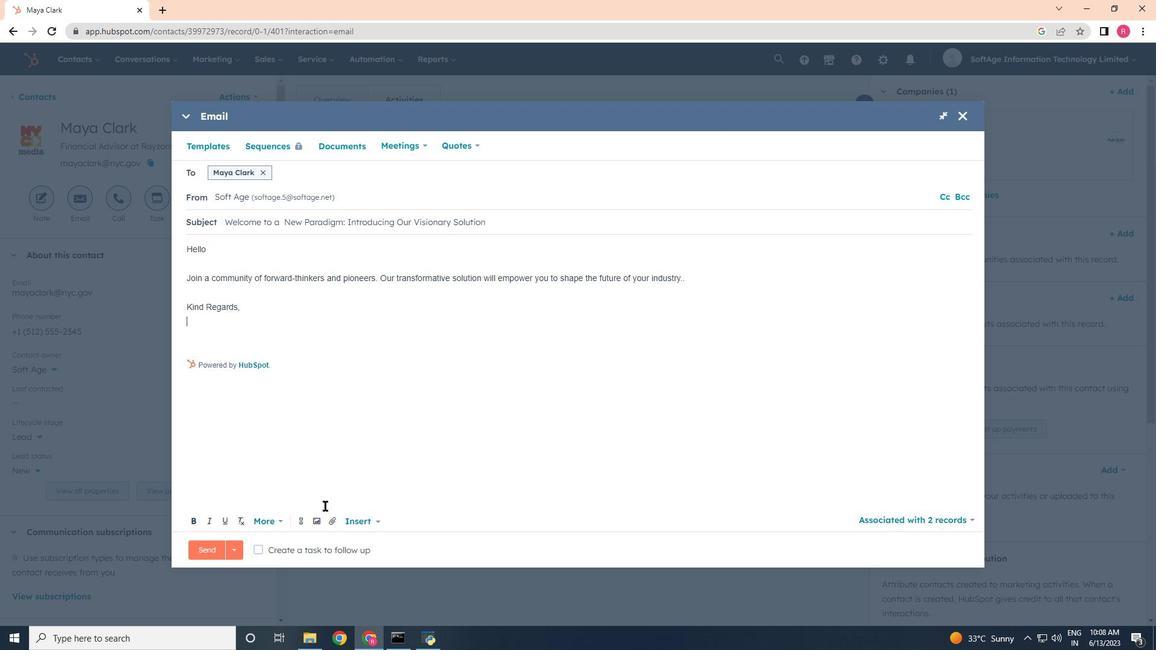 
Action: Mouse pressed left at (331, 519)
Screenshot: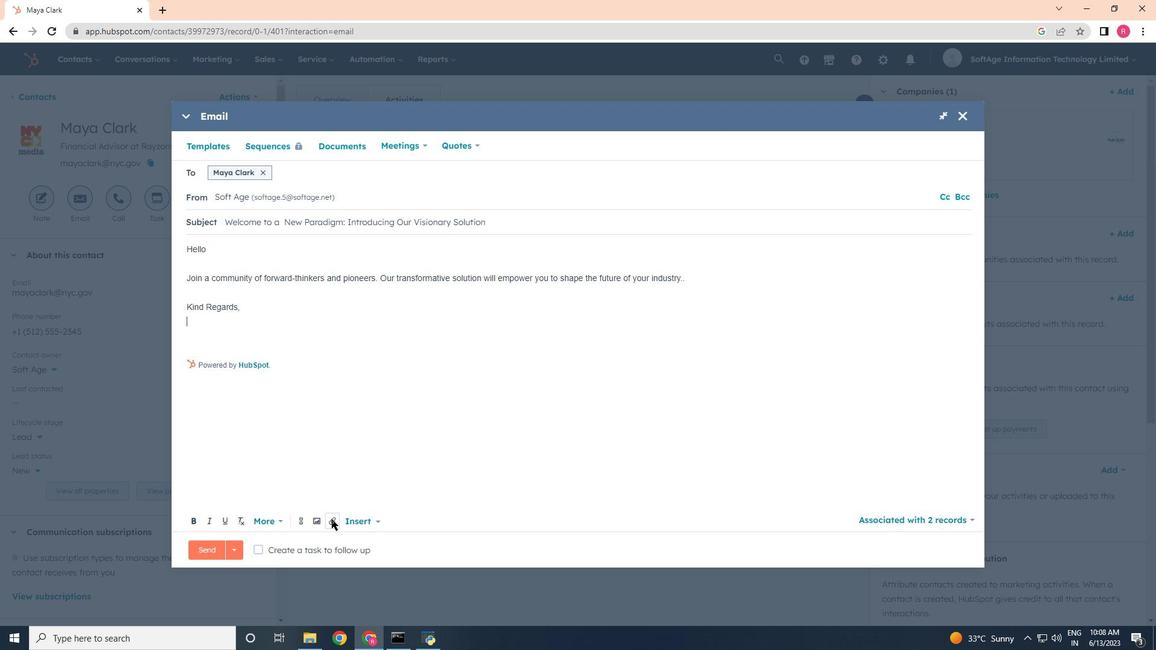 
Action: Mouse moved to (364, 482)
Screenshot: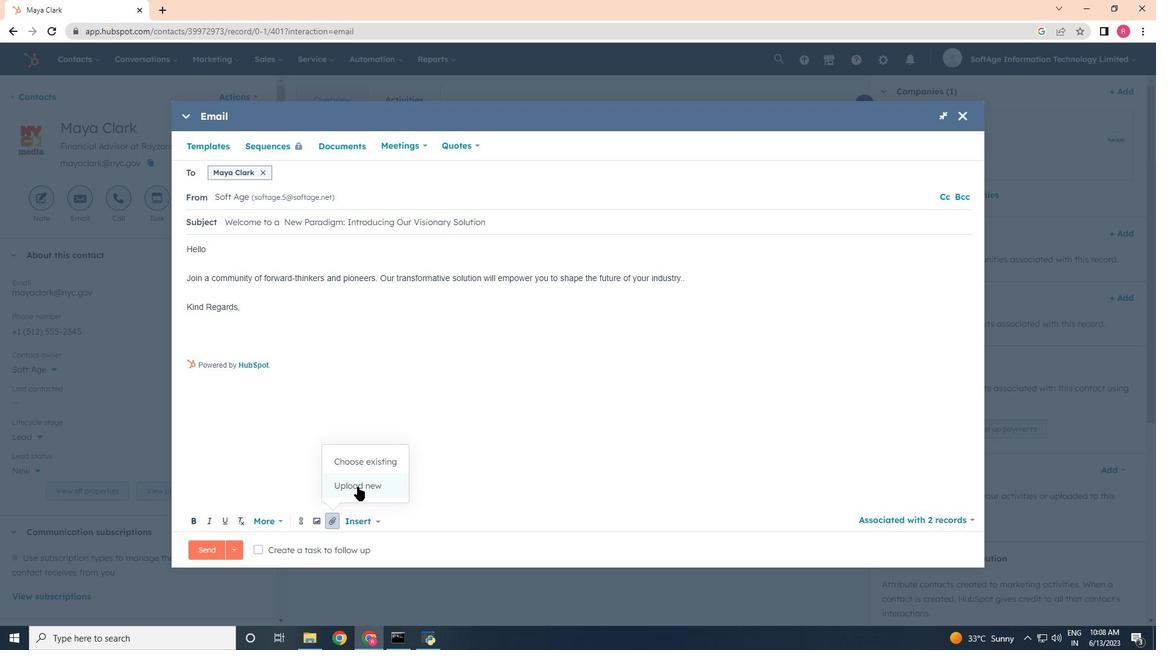 
Action: Mouse pressed left at (364, 482)
Screenshot: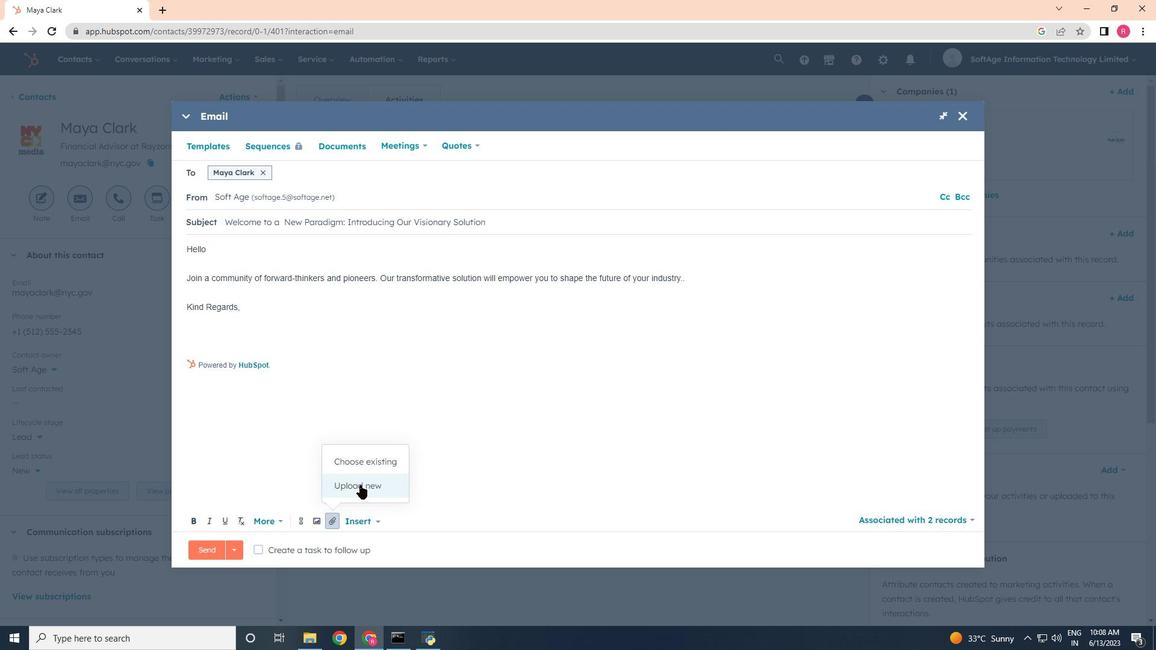 
Action: Mouse moved to (215, 174)
Screenshot: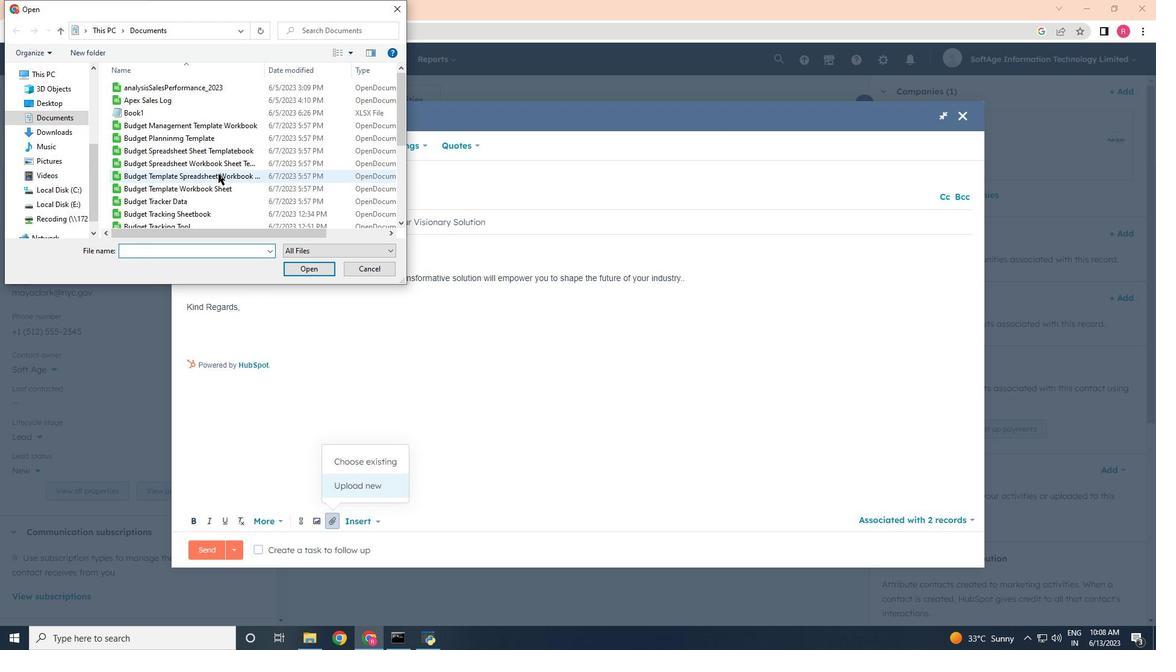 
Action: Mouse scrolled (215, 173) with delta (0, 0)
Screenshot: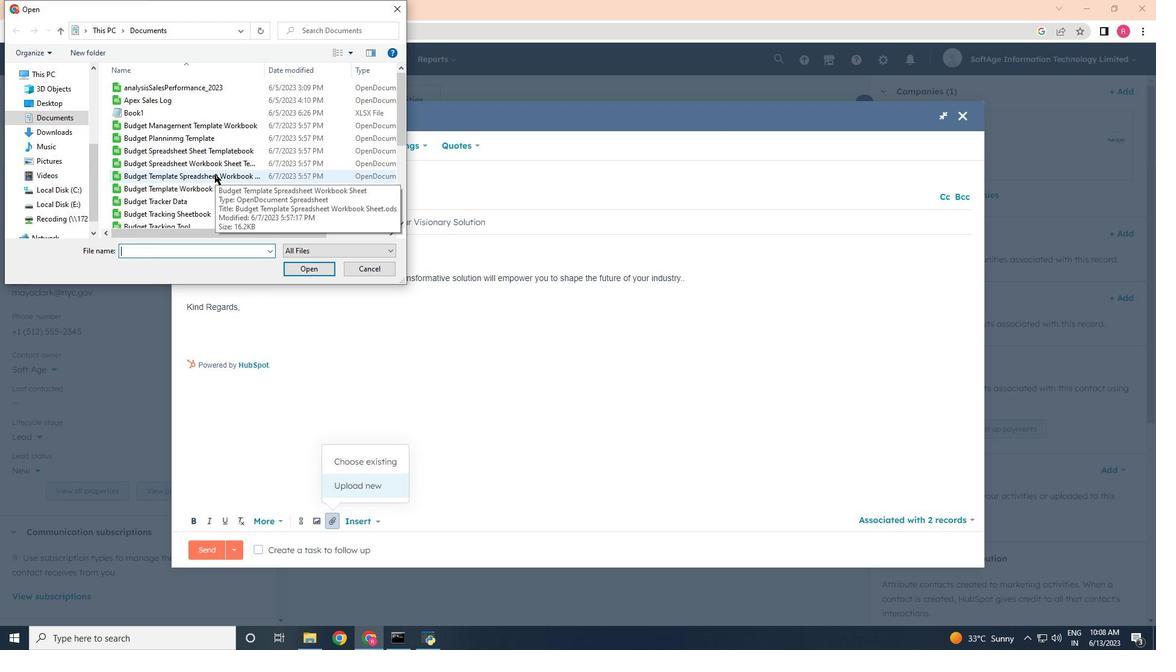 
Action: Mouse scrolled (215, 173) with delta (0, 0)
Screenshot: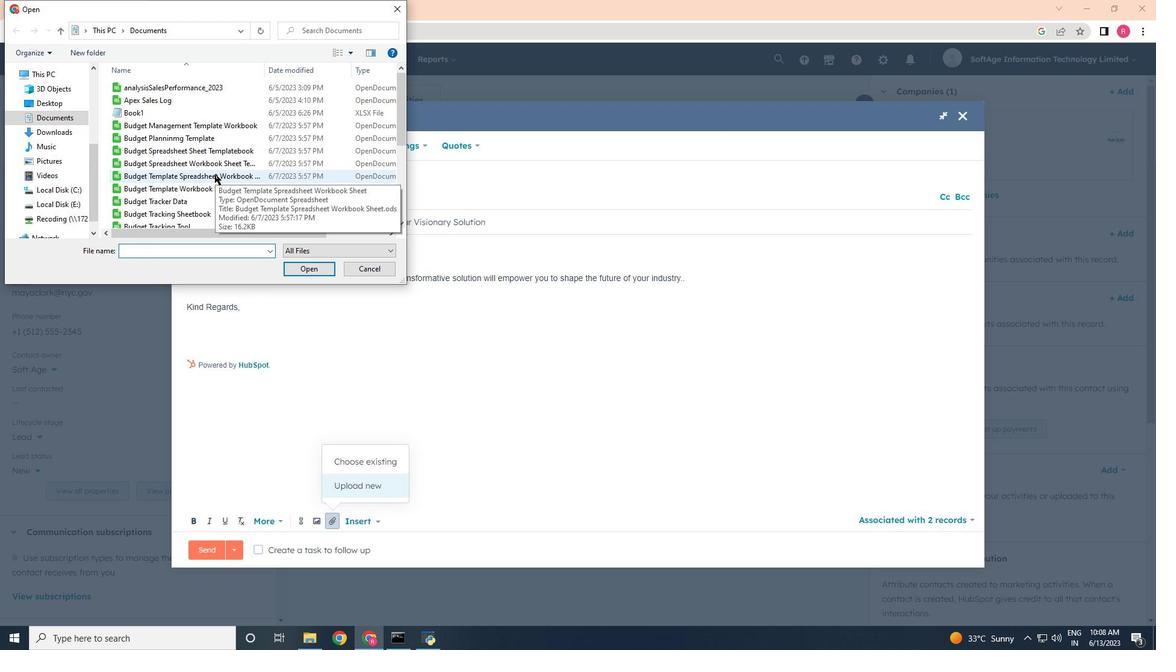 
Action: Mouse scrolled (215, 173) with delta (0, 0)
Screenshot: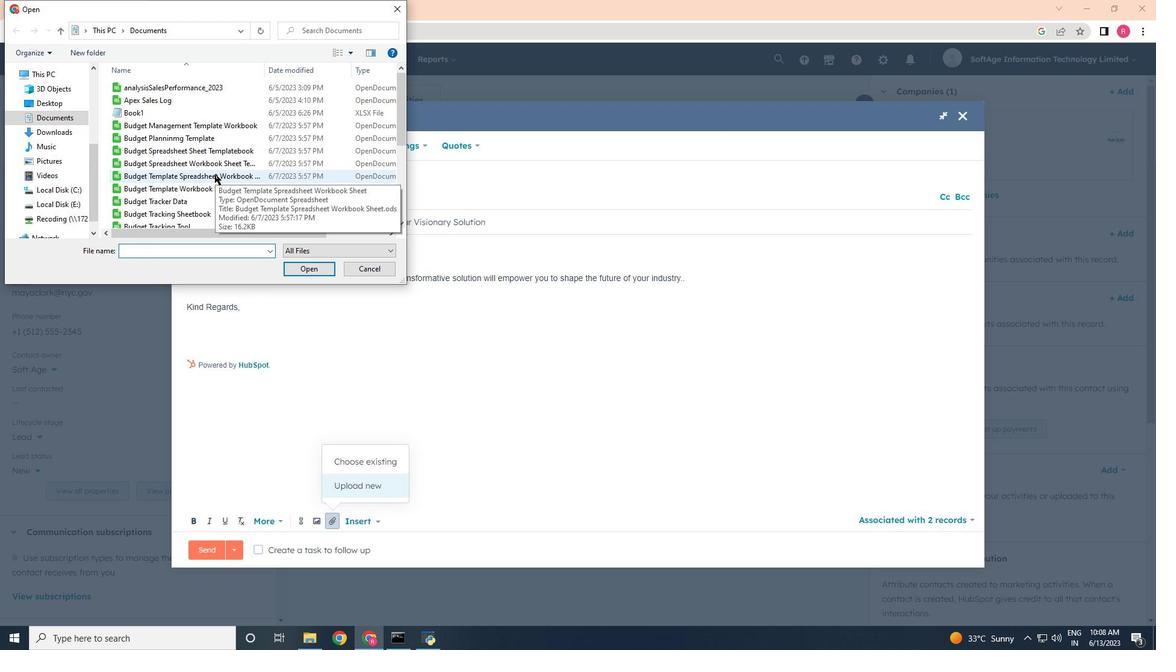
Action: Mouse scrolled (215, 173) with delta (0, 0)
Screenshot: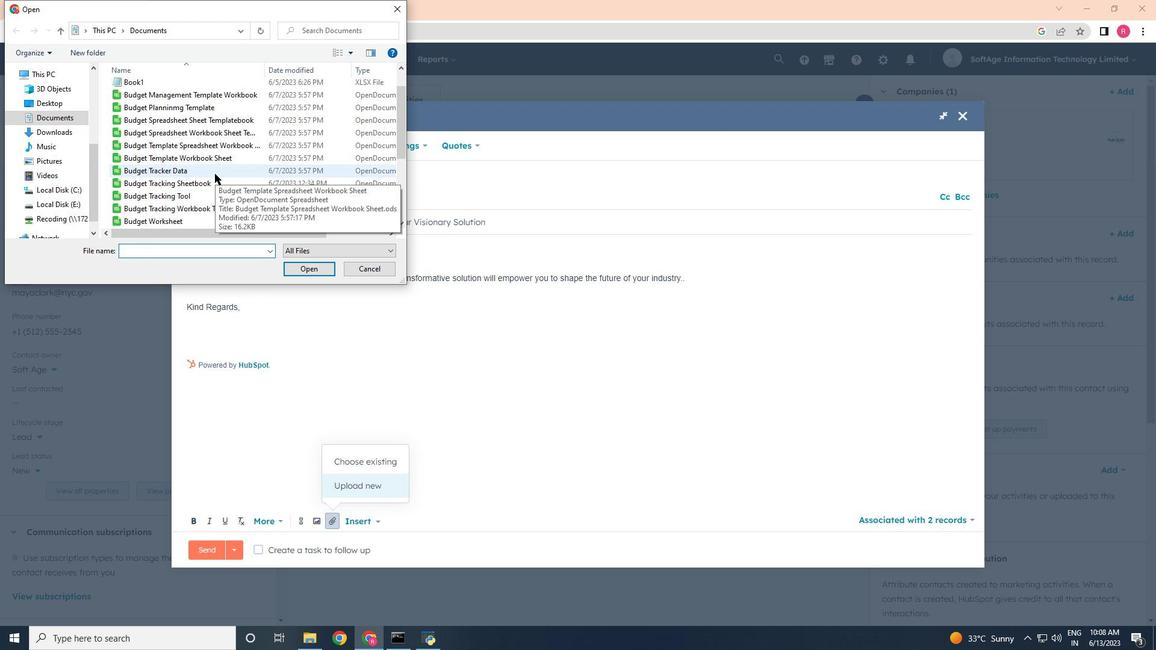 
Action: Mouse scrolled (215, 173) with delta (0, 0)
Screenshot: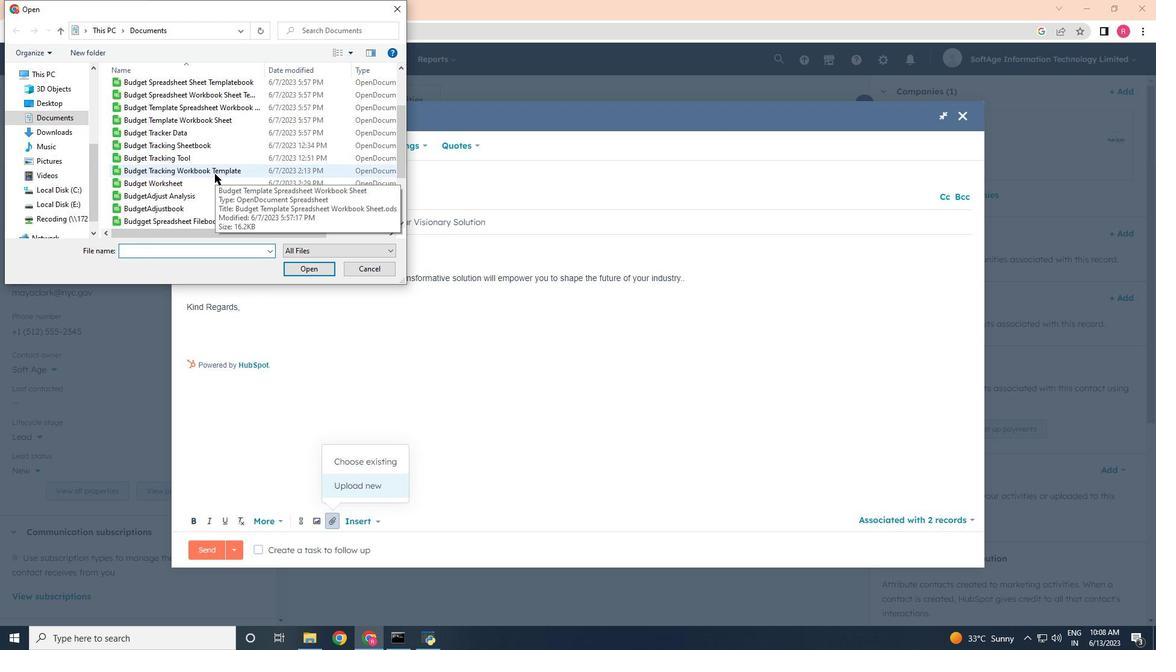 
Action: Mouse moved to (188, 184)
Screenshot: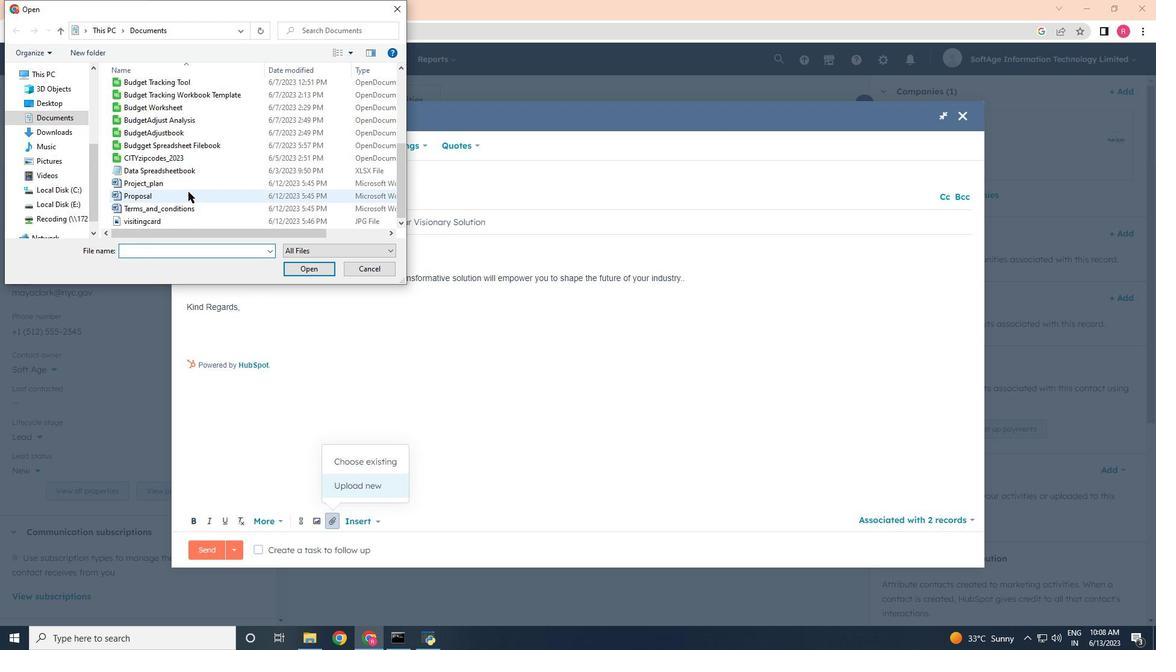 
Action: Mouse pressed left at (188, 184)
Screenshot: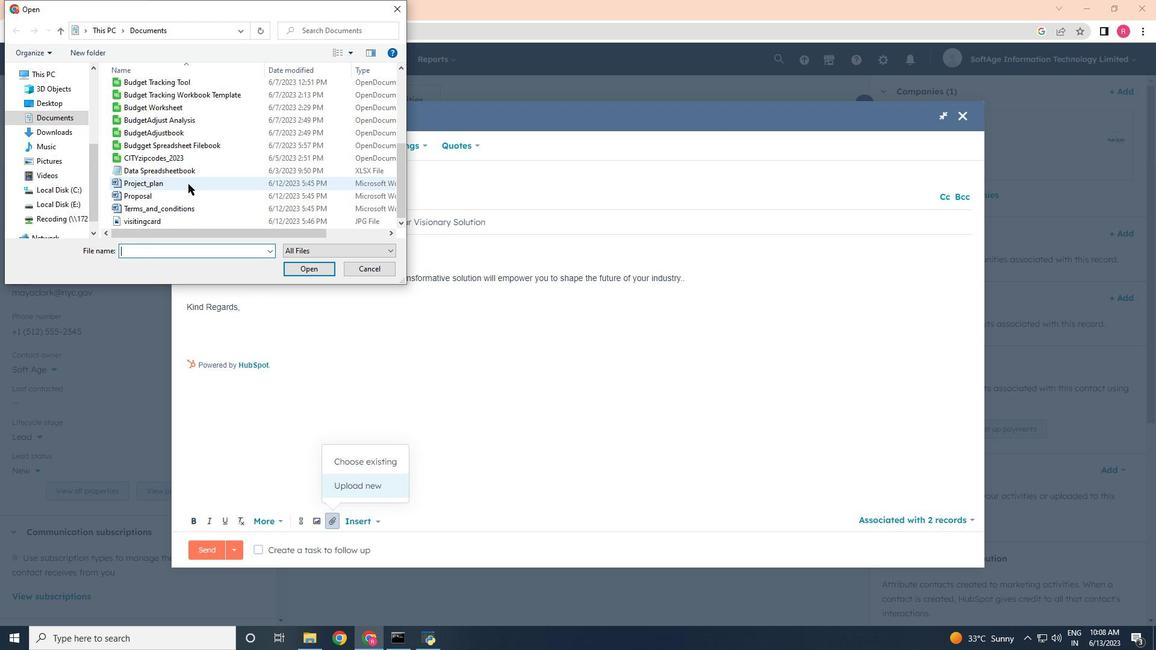 
Action: Mouse moved to (299, 271)
Screenshot: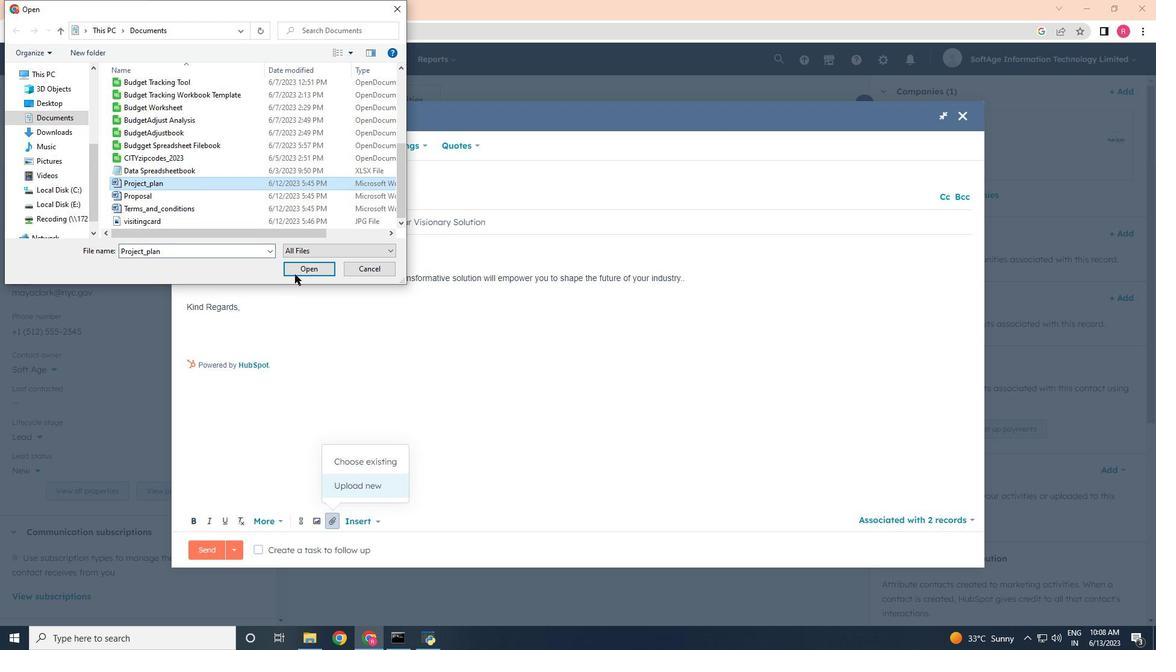 
Action: Mouse pressed left at (299, 271)
Screenshot: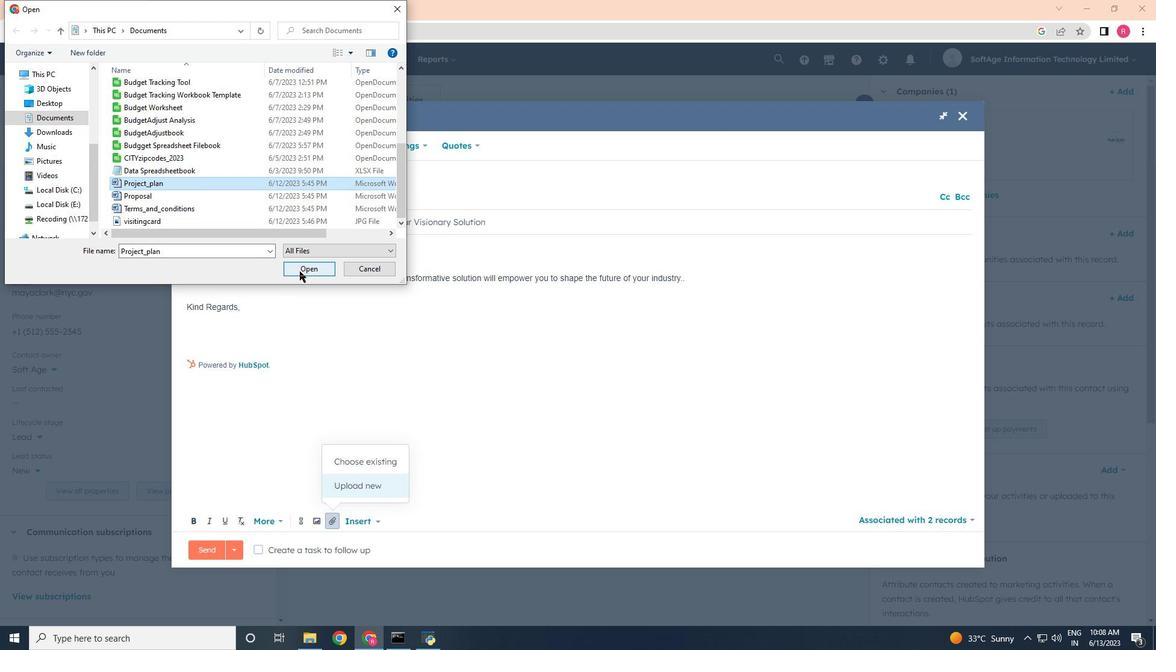 
Action: Mouse moved to (331, 488)
Screenshot: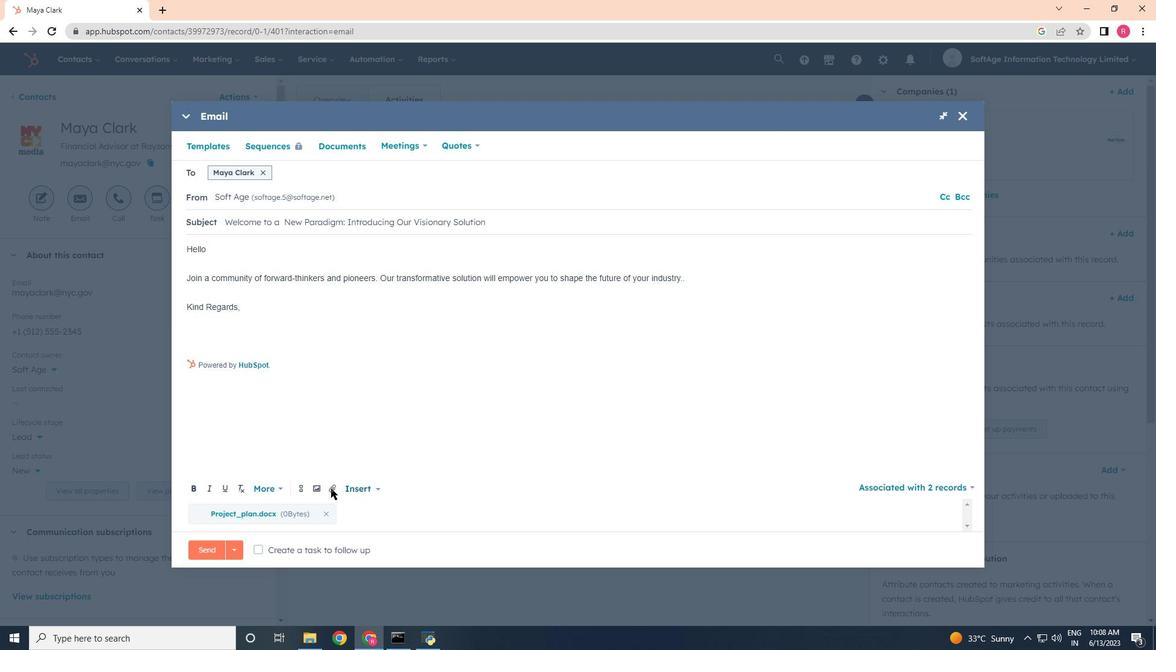 
Action: Mouse pressed left at (331, 488)
Screenshot: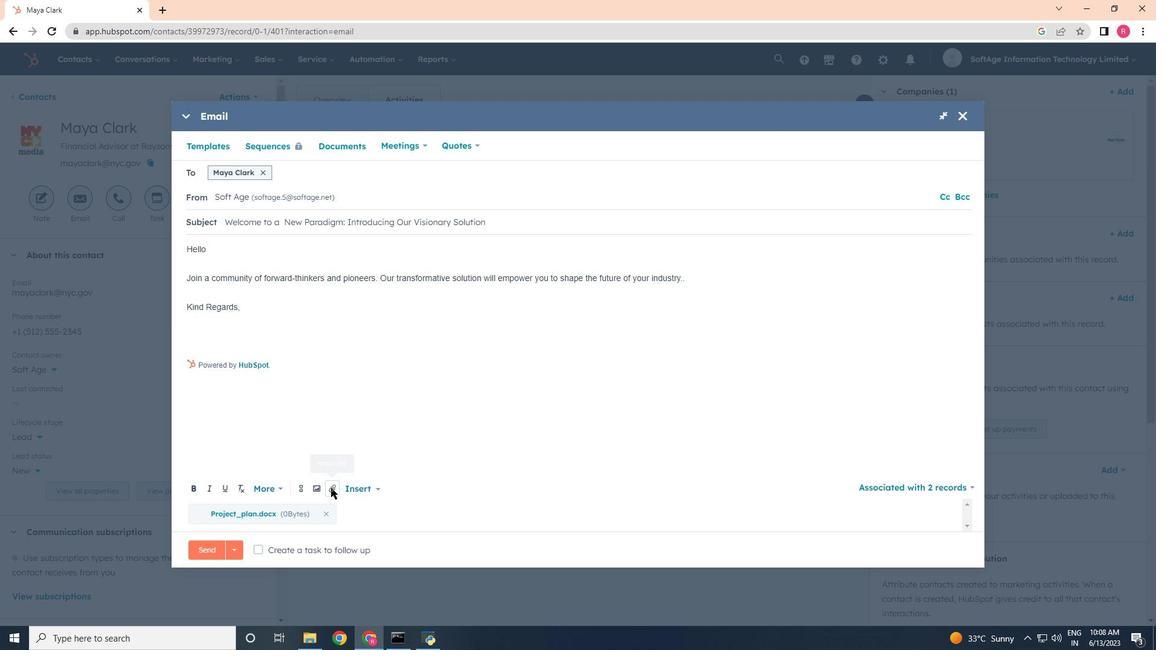 
Action: Mouse moved to (365, 454)
Screenshot: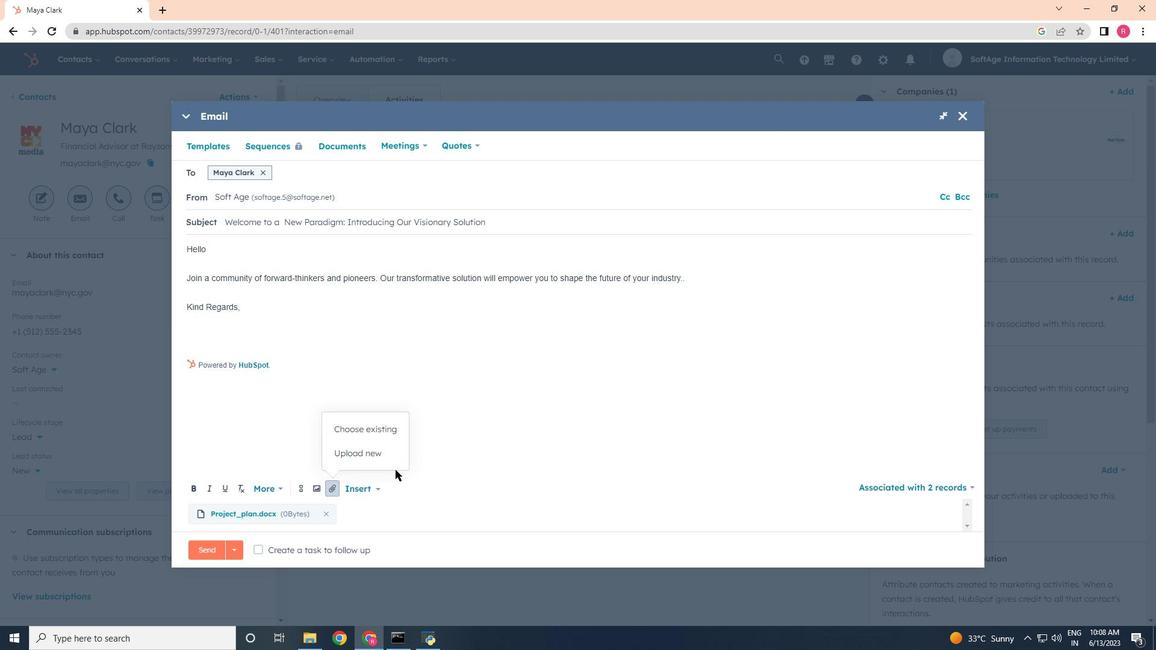 
Action: Mouse pressed left at (365, 454)
Screenshot: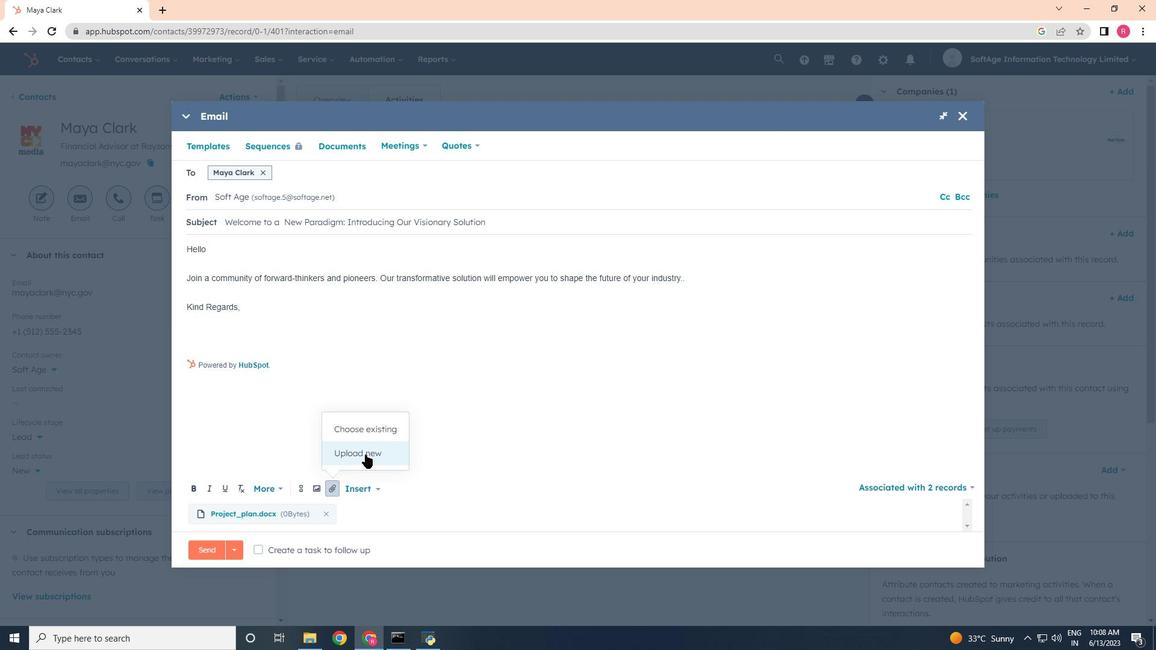 
Action: Mouse moved to (202, 152)
Screenshot: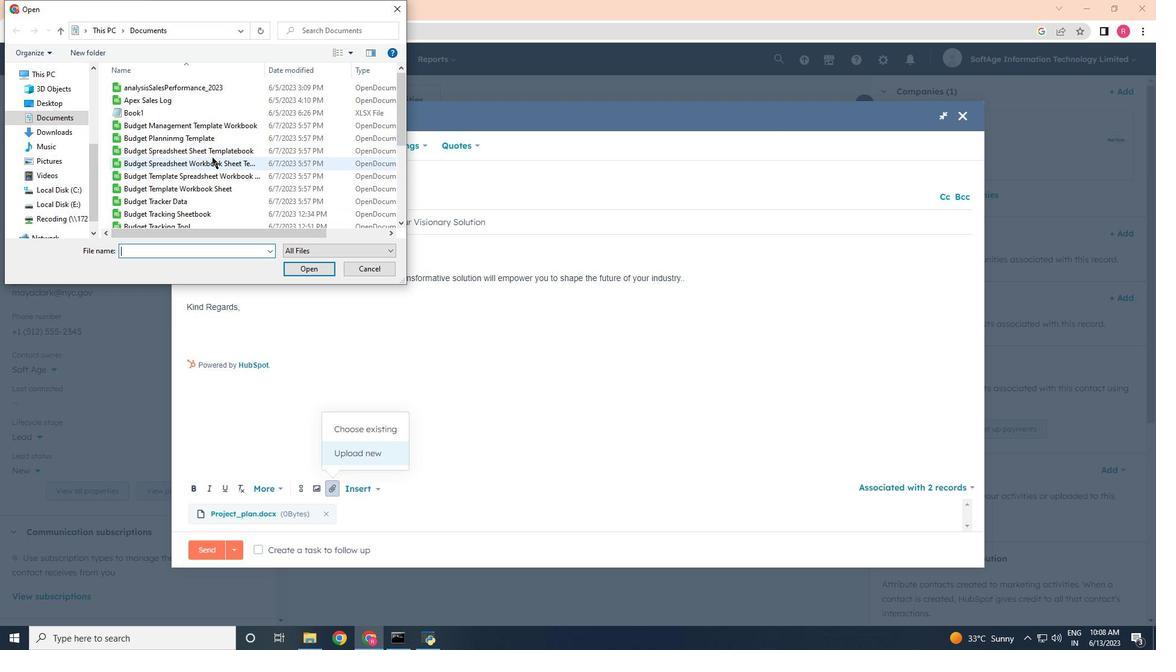 
Action: Mouse scrolled (202, 152) with delta (0, 0)
Screenshot: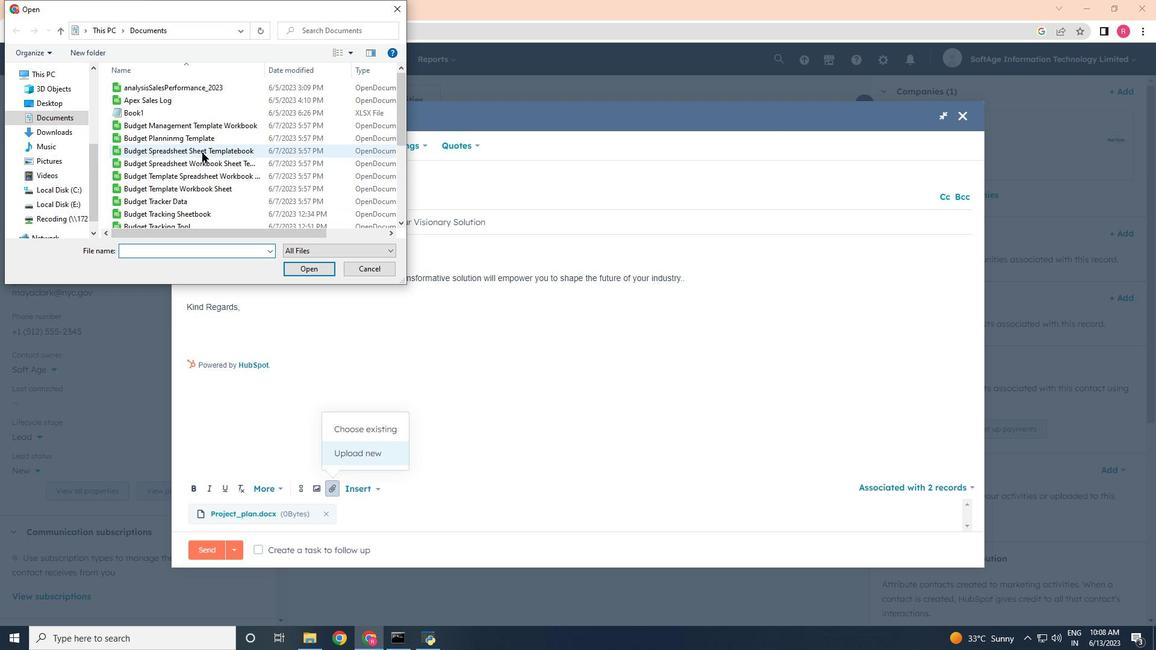 
Action: Mouse scrolled (202, 152) with delta (0, 0)
Screenshot: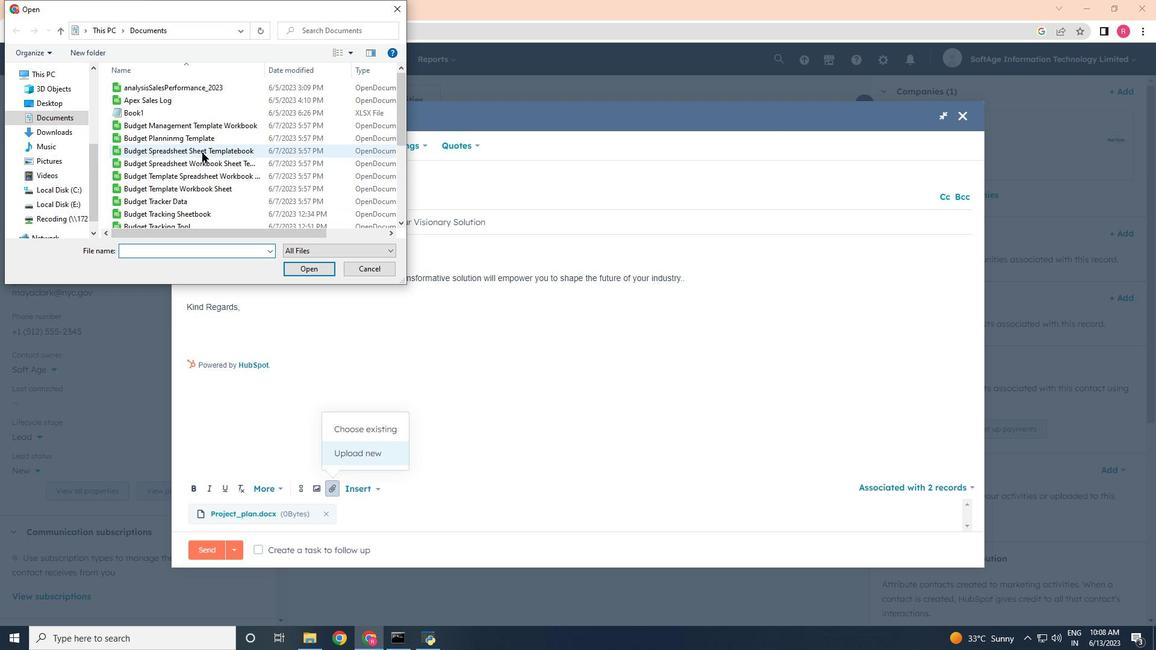 
Action: Mouse scrolled (202, 152) with delta (0, 0)
Screenshot: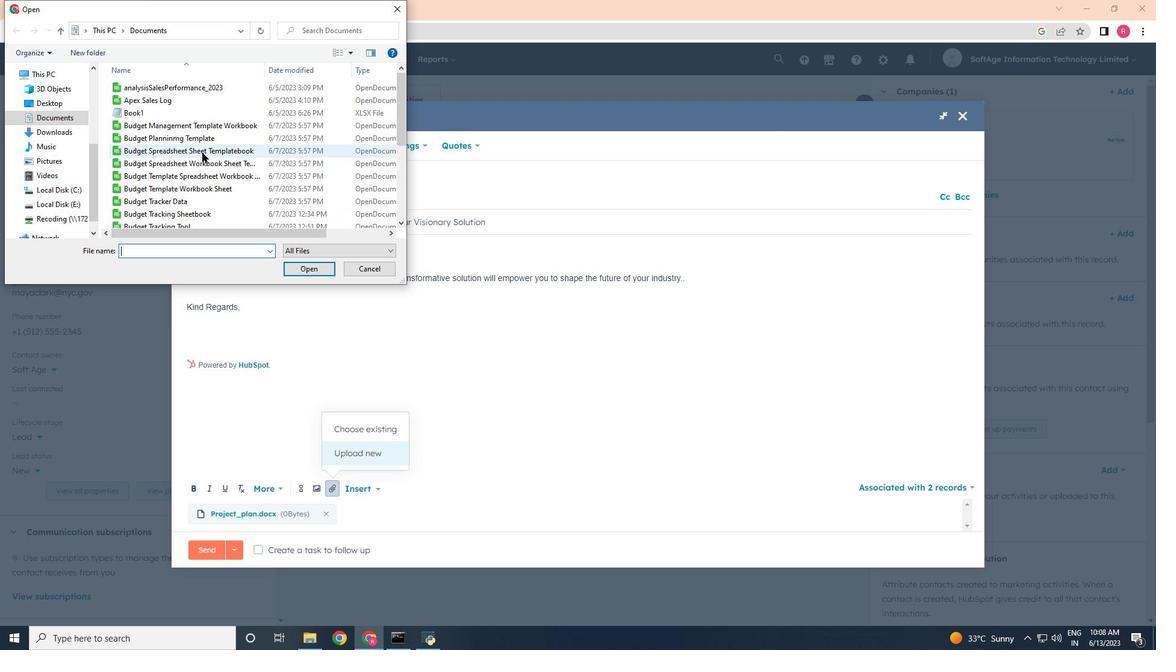 
Action: Mouse scrolled (202, 152) with delta (0, 0)
Screenshot: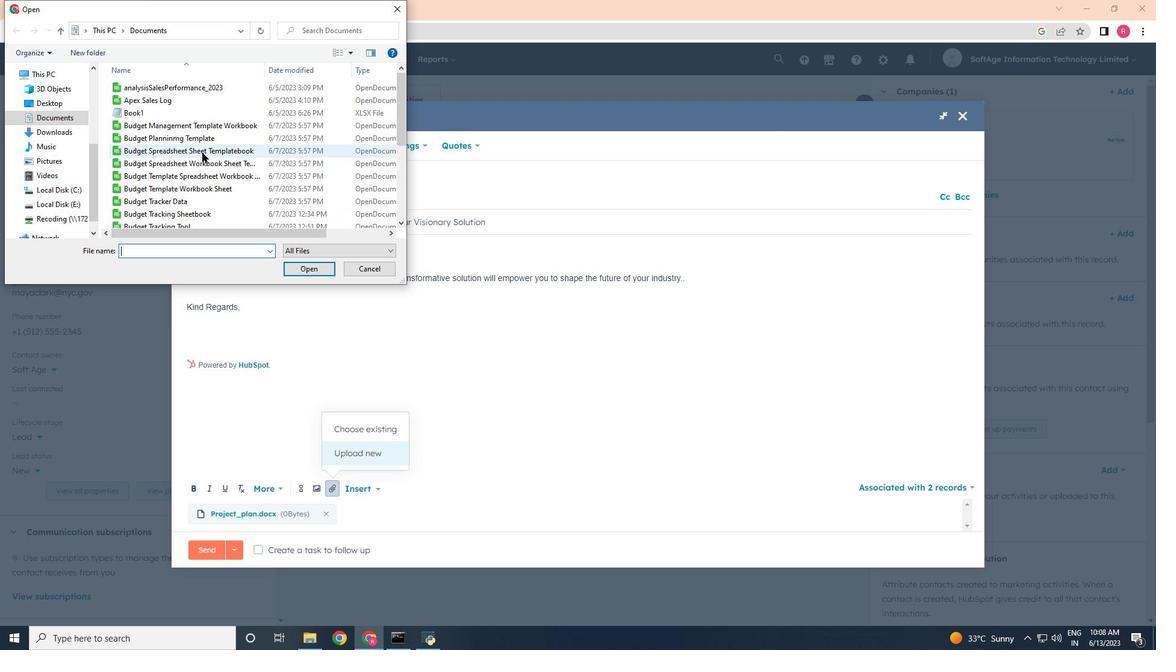 
Action: Mouse scrolled (202, 152) with delta (0, 0)
Screenshot: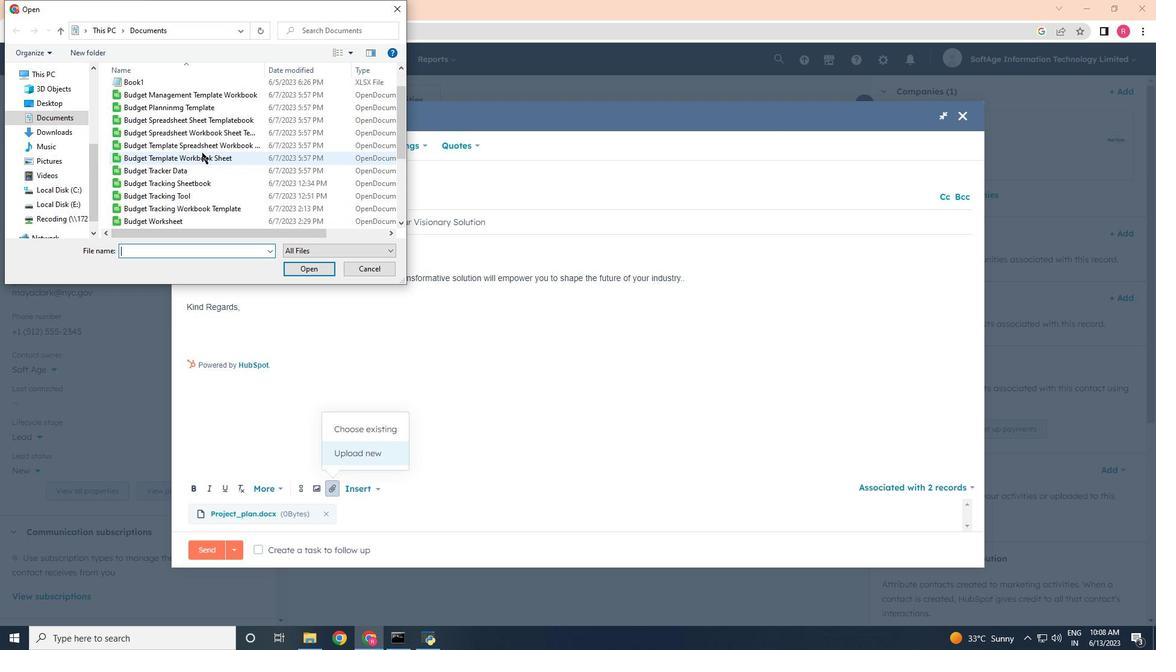 
Action: Mouse scrolled (202, 152) with delta (0, 0)
Screenshot: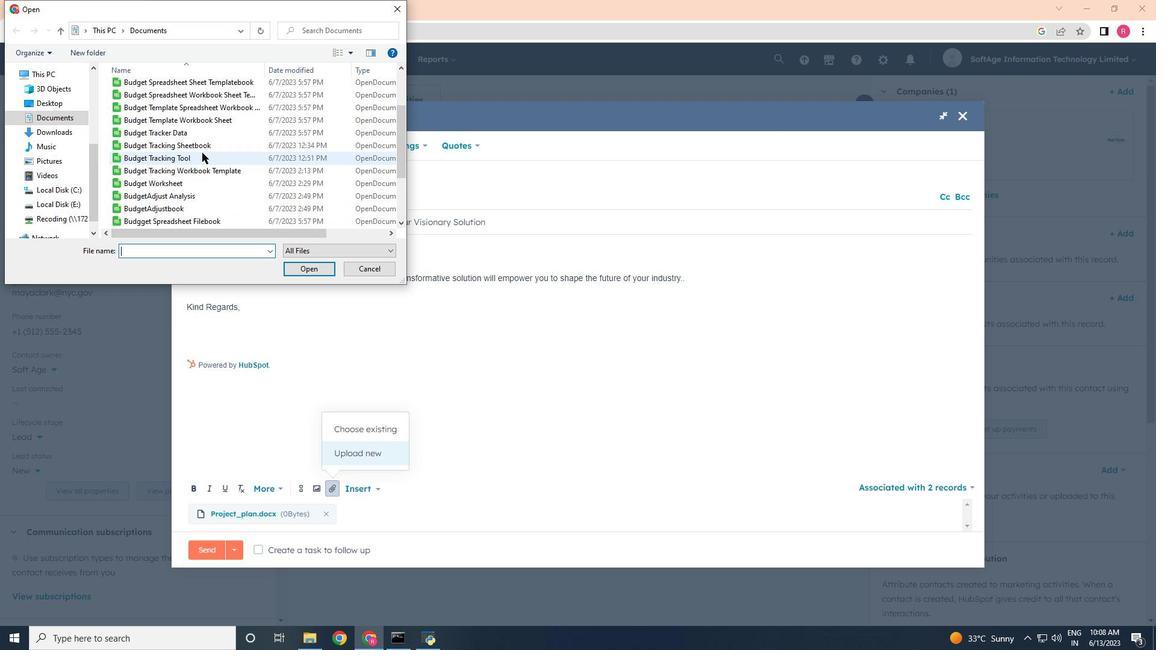 
Action: Mouse moved to (165, 224)
Screenshot: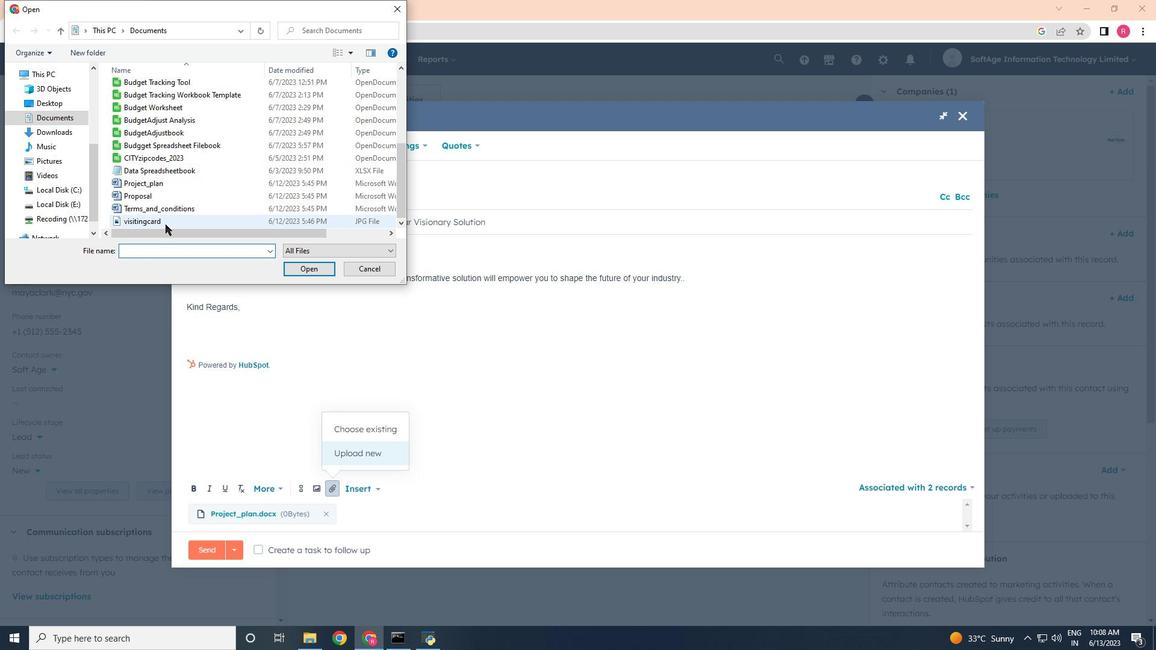 
Action: Mouse pressed left at (165, 224)
Screenshot: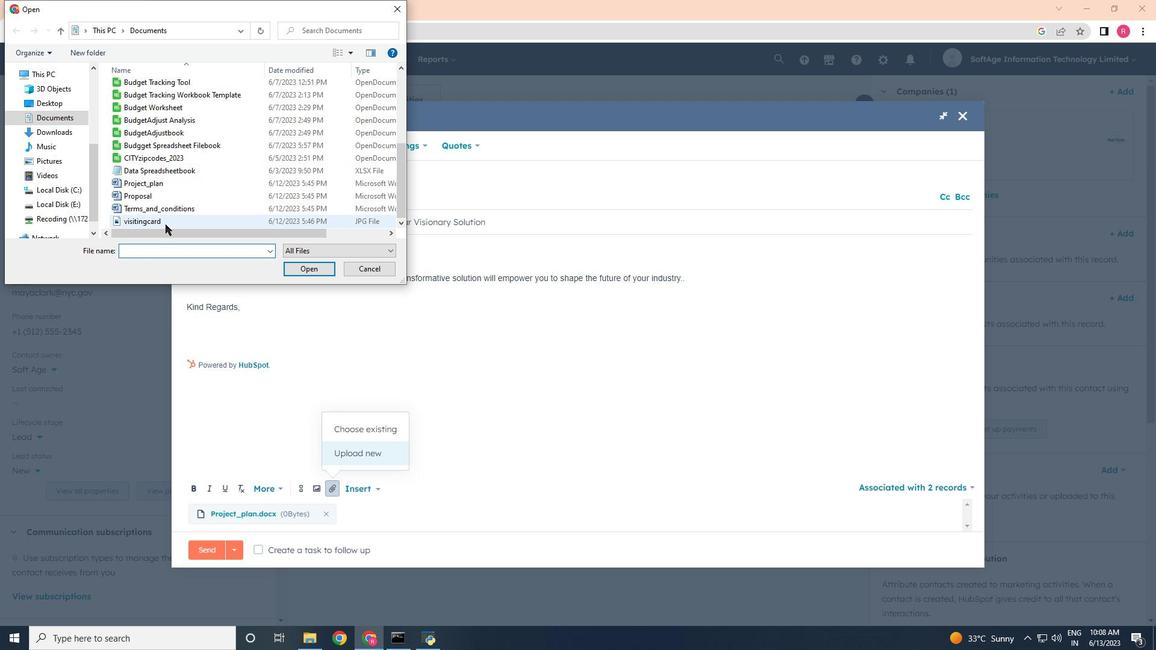
Action: Mouse moved to (307, 270)
Screenshot: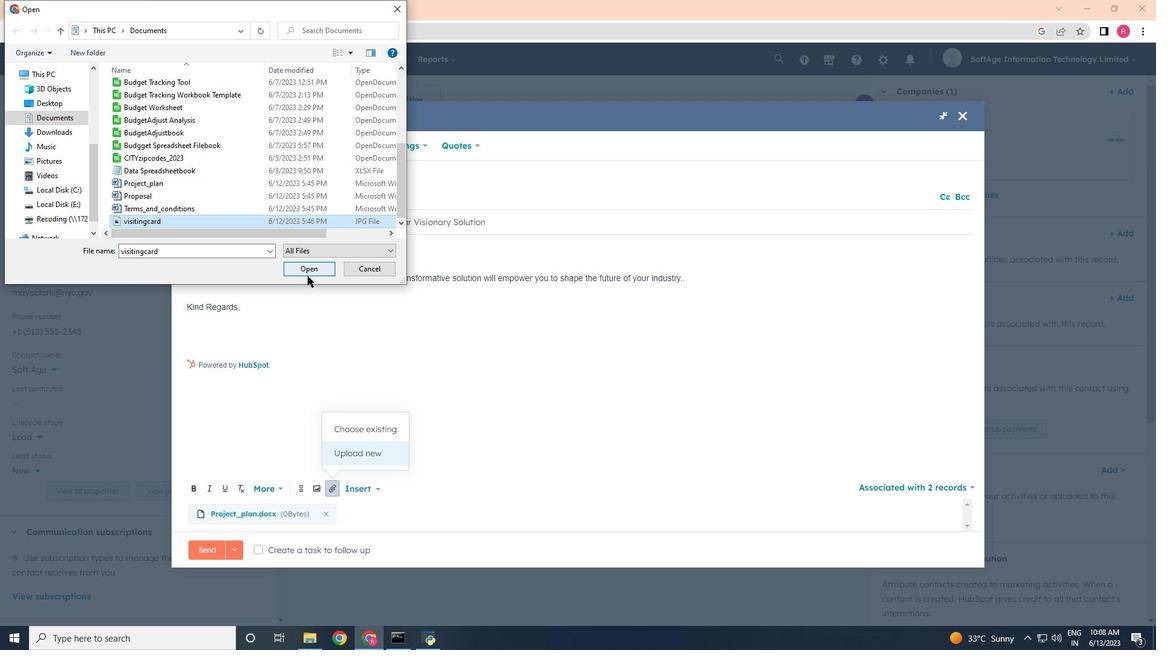 
Action: Mouse pressed left at (307, 270)
Screenshot: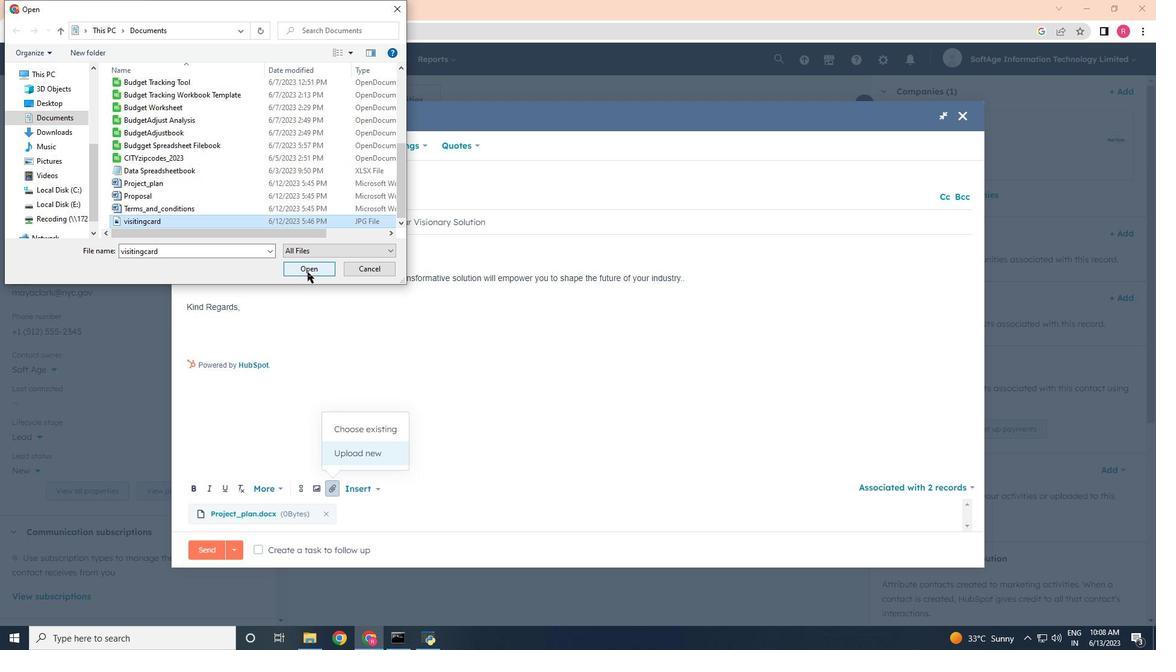 
Action: Mouse moved to (241, 334)
Screenshot: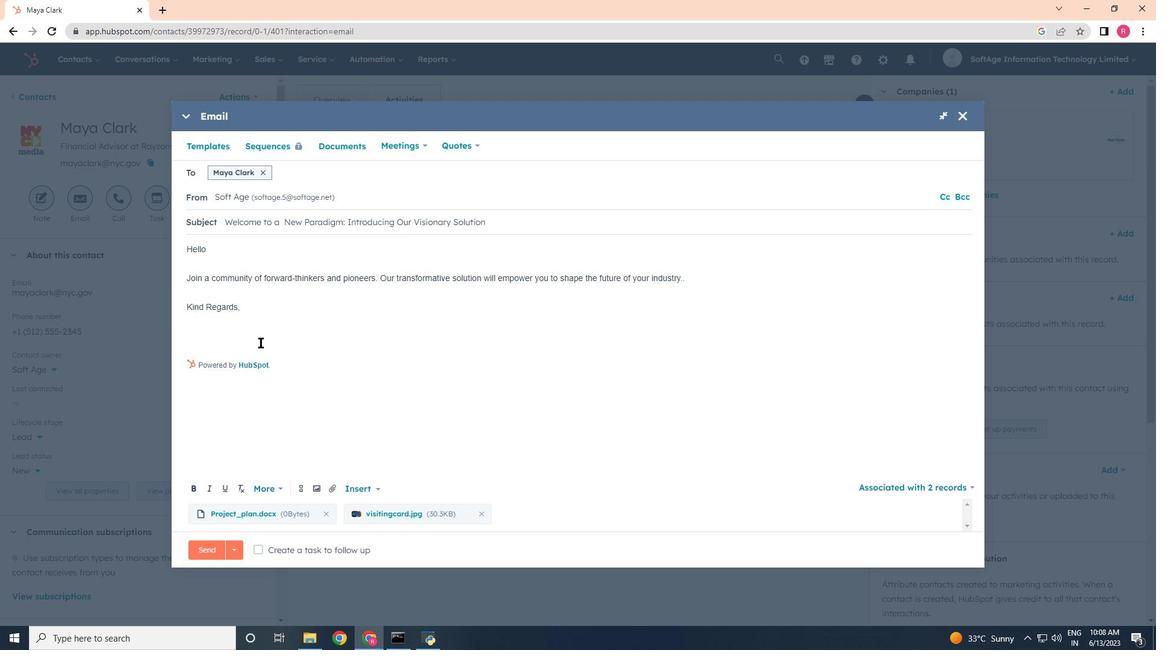 
Action: Mouse pressed left at (241, 334)
Screenshot: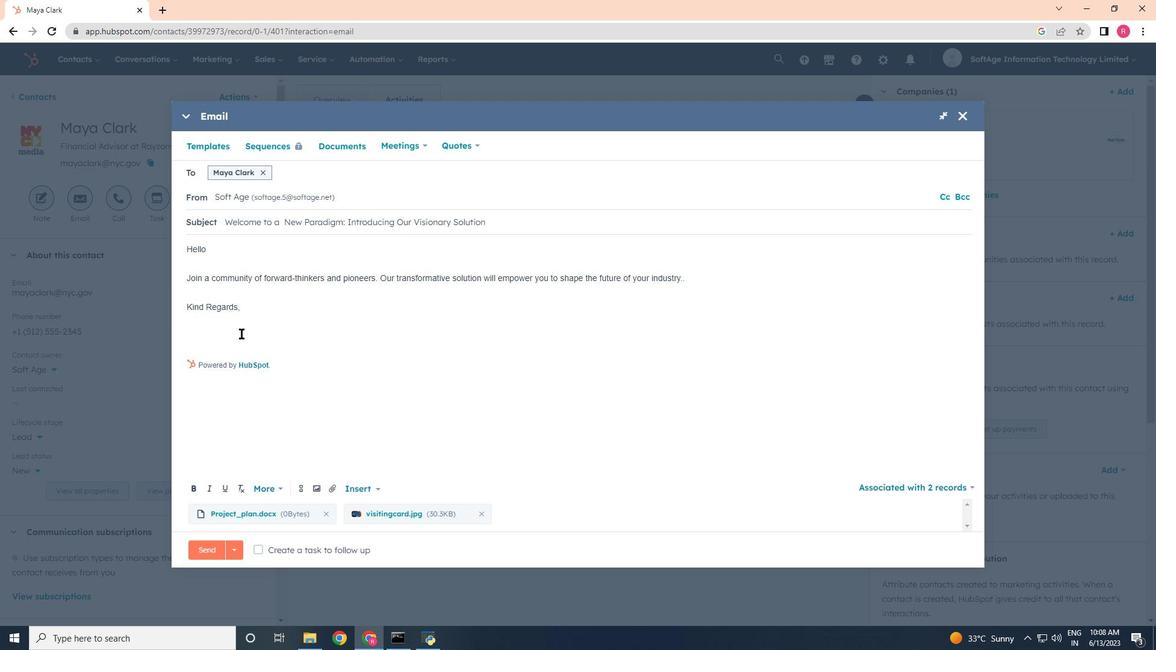 
Action: Mouse moved to (305, 485)
Screenshot: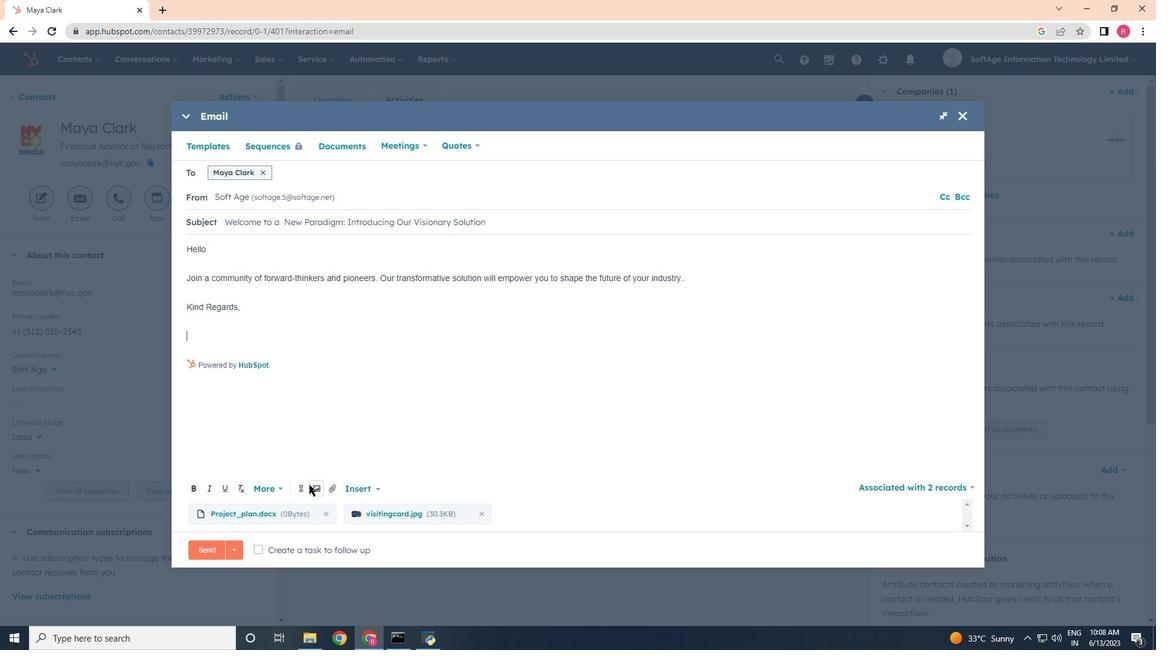 
Action: Mouse pressed left at (305, 485)
Screenshot: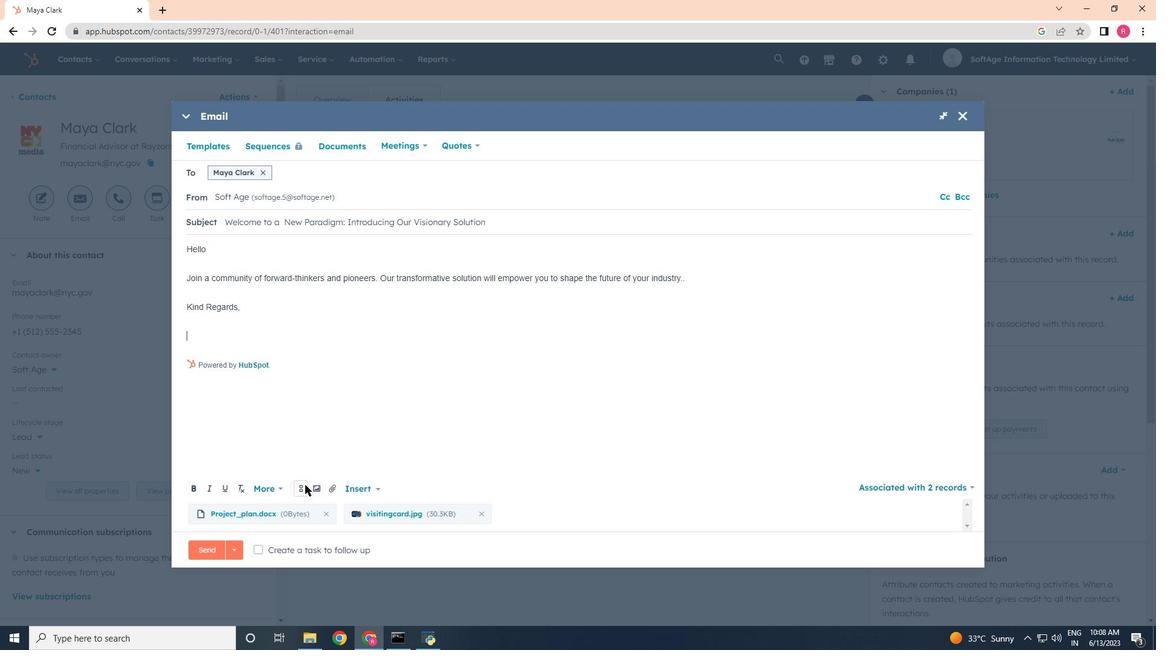 
Action: Mouse moved to (326, 352)
Screenshot: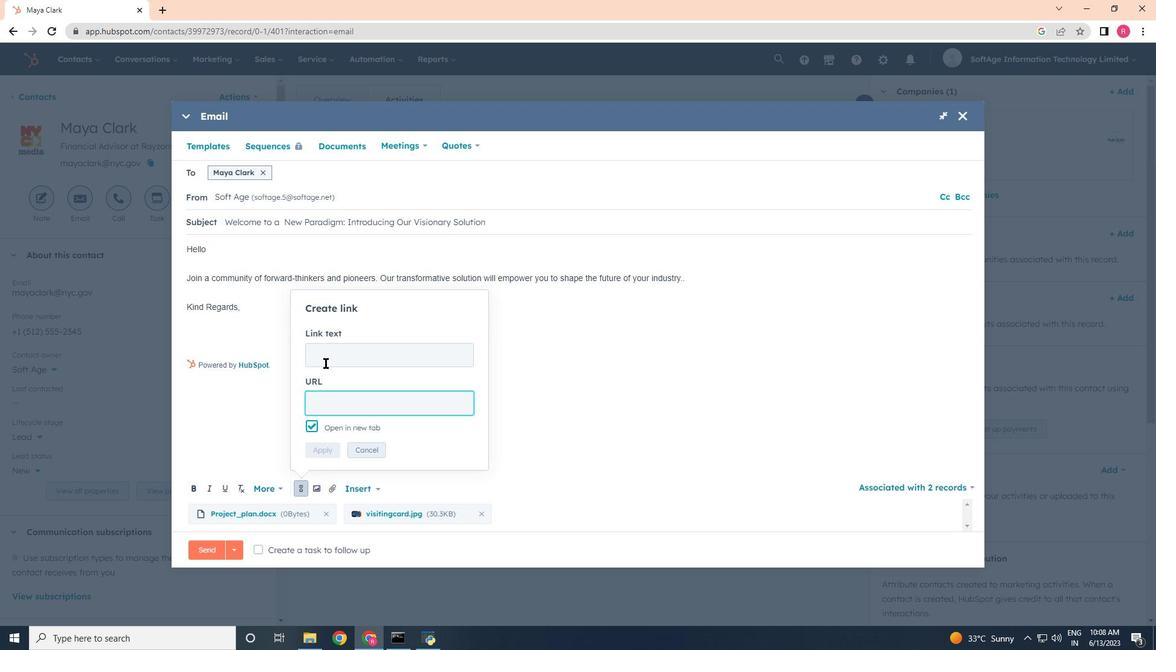 
Action: Mouse pressed left at (326, 352)
Screenshot: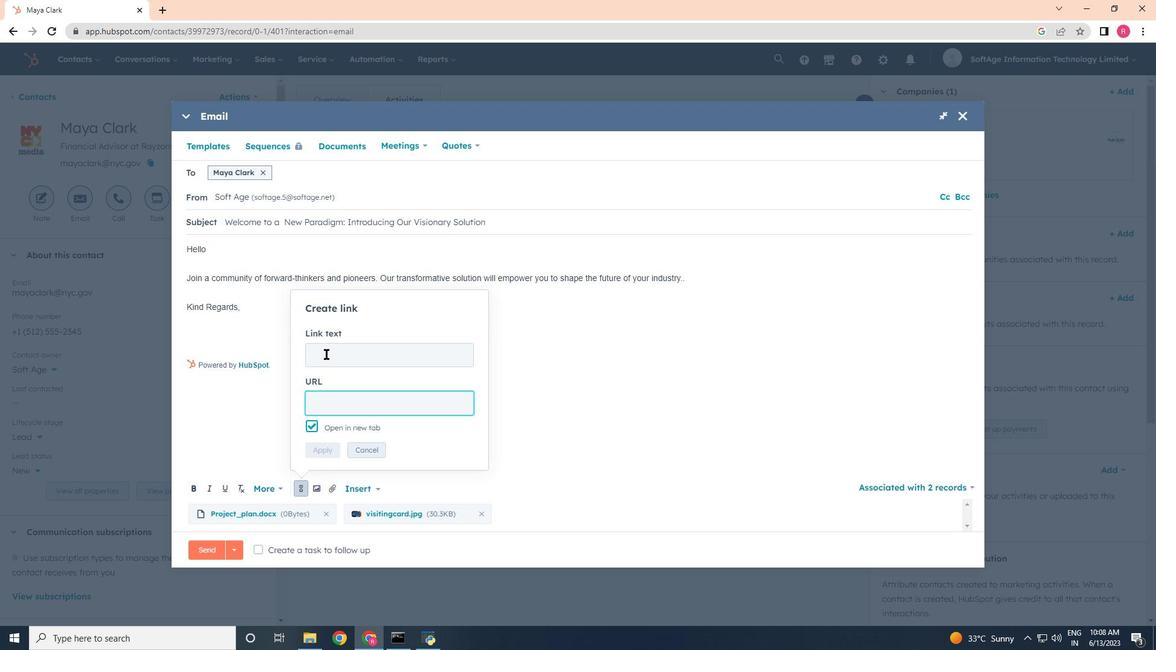 
Action: Key pressed <Key.shift><Key.shift>Tumblr<Key.tab>www,tumblr.com
Screenshot: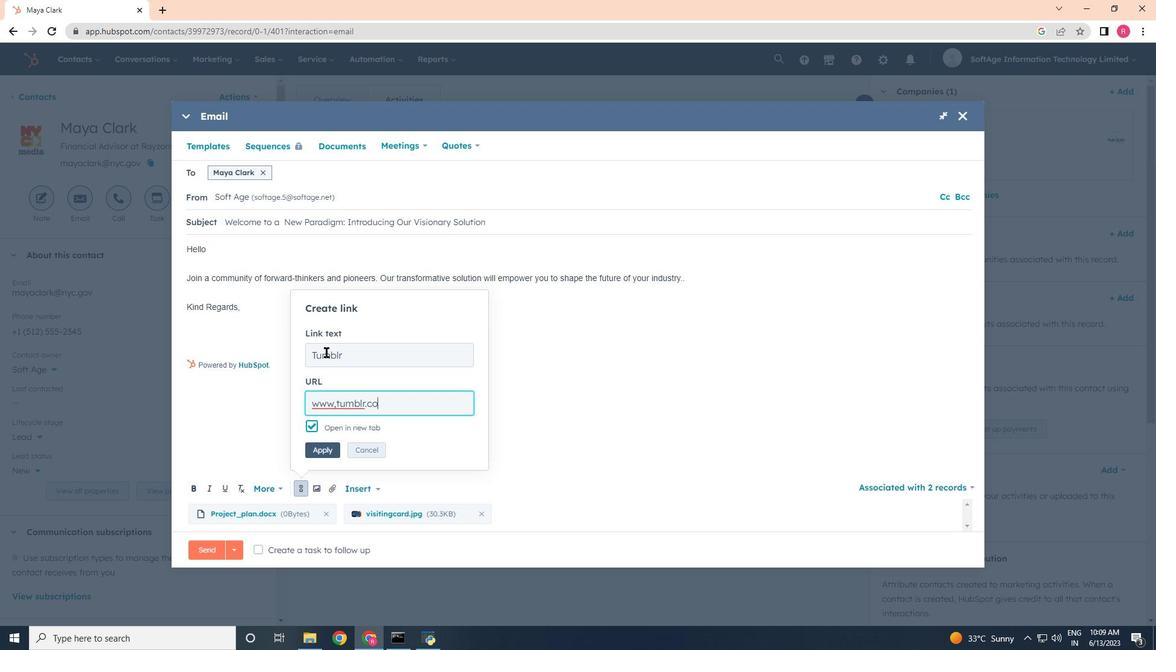 
Action: Mouse moved to (334, 445)
Screenshot: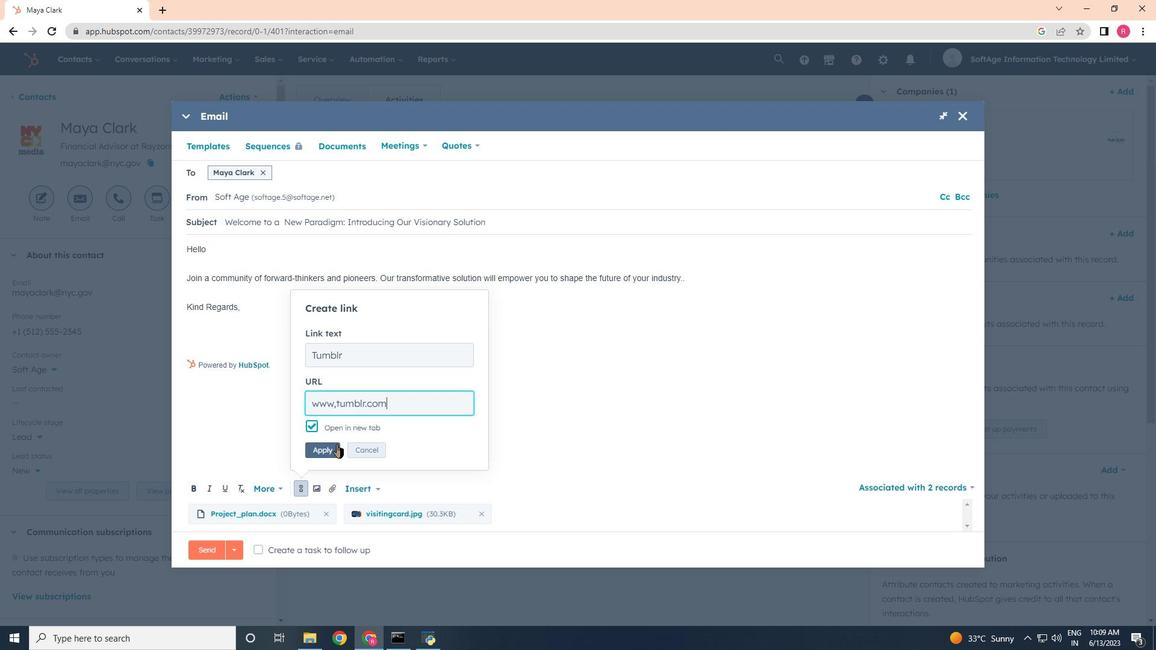 
Action: Mouse pressed left at (334, 445)
Screenshot: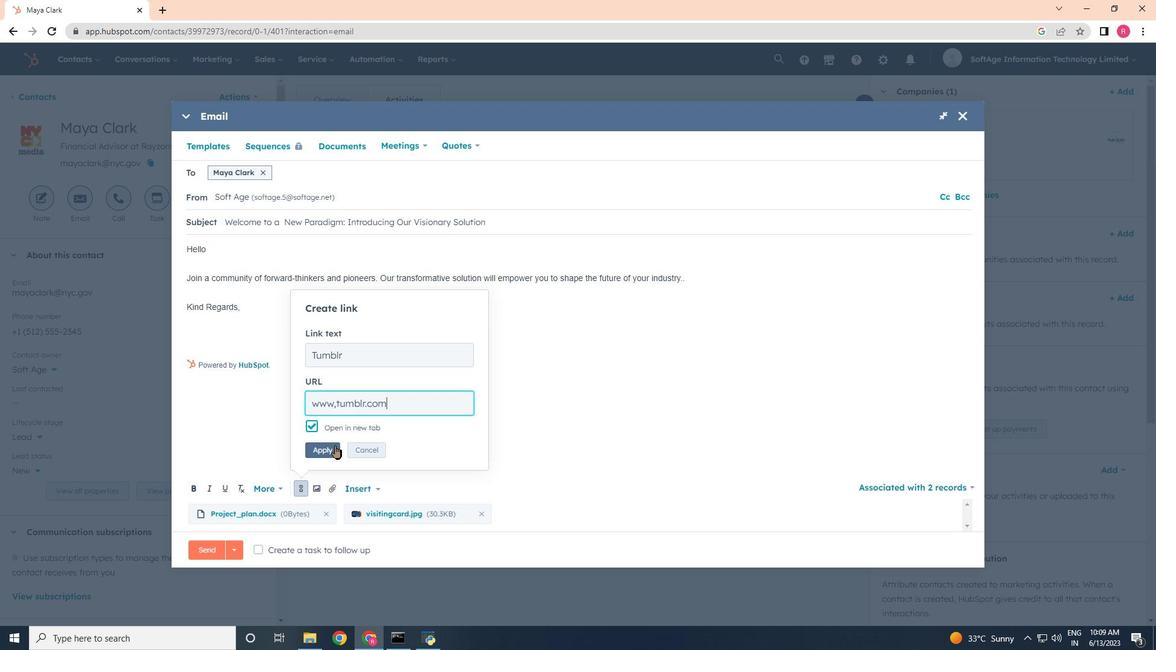 
Action: Mouse moved to (260, 552)
Screenshot: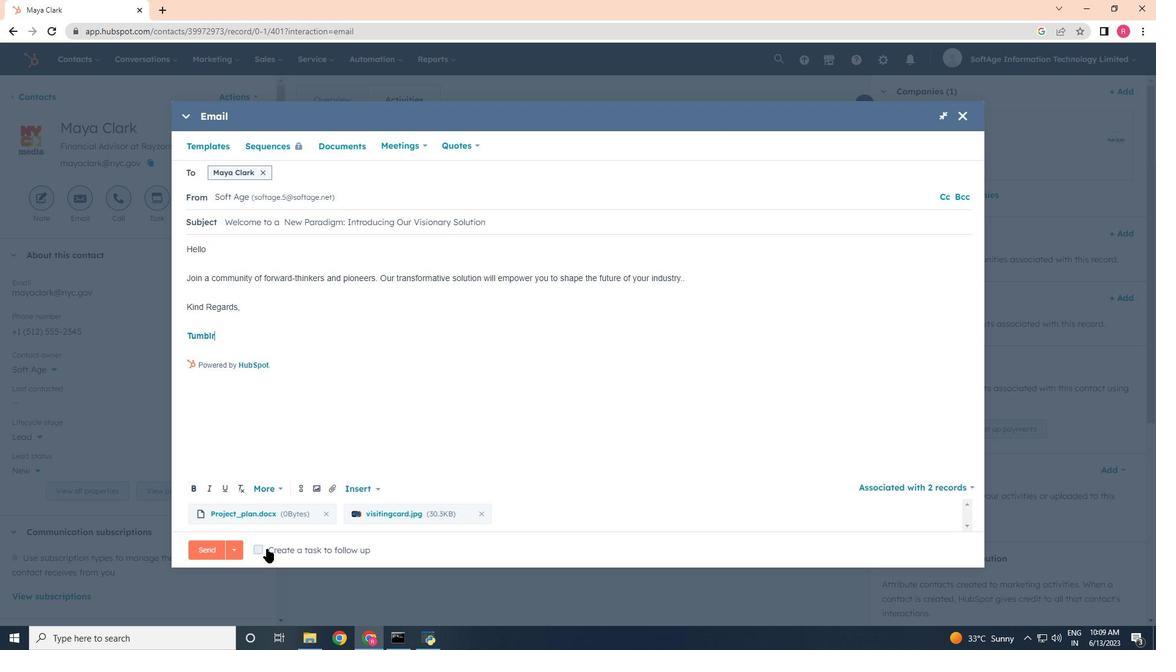
Action: Mouse pressed left at (260, 552)
Screenshot: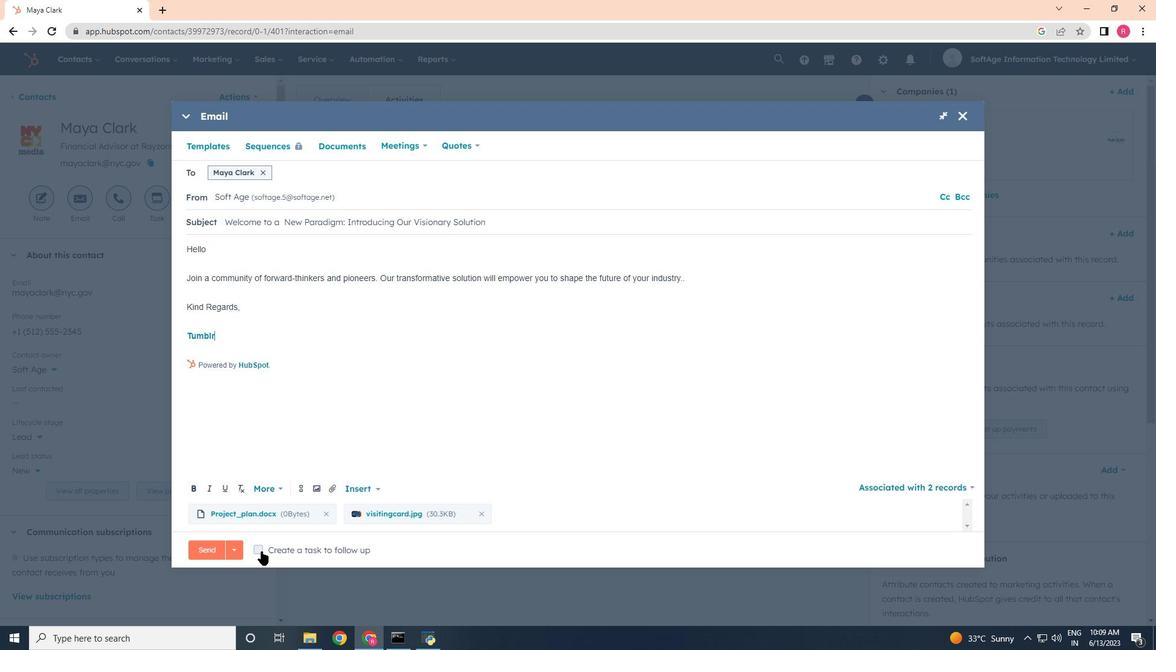 
Action: Mouse moved to (490, 552)
Screenshot: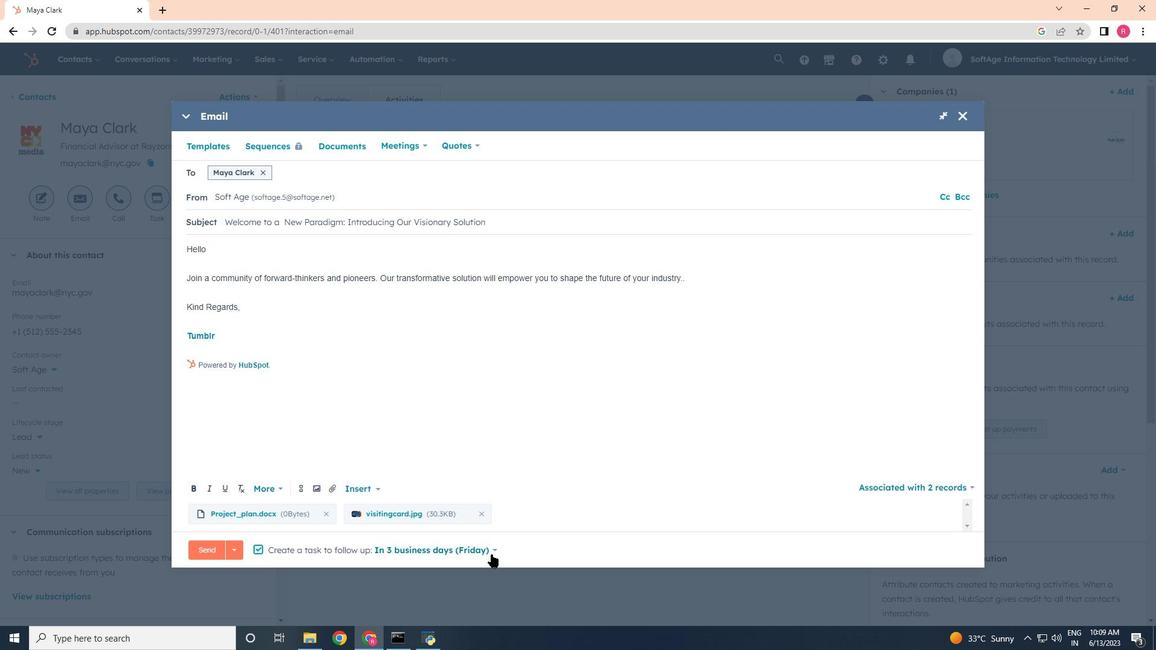 
Action: Mouse pressed left at (490, 552)
Screenshot: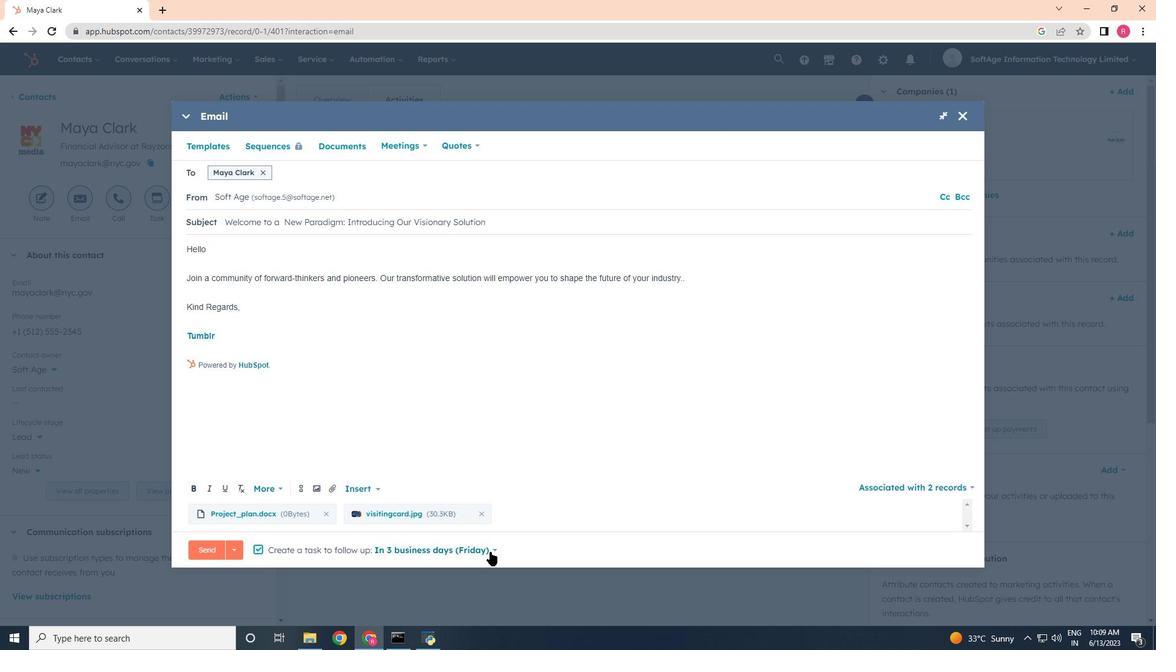 
Action: Mouse moved to (421, 477)
Screenshot: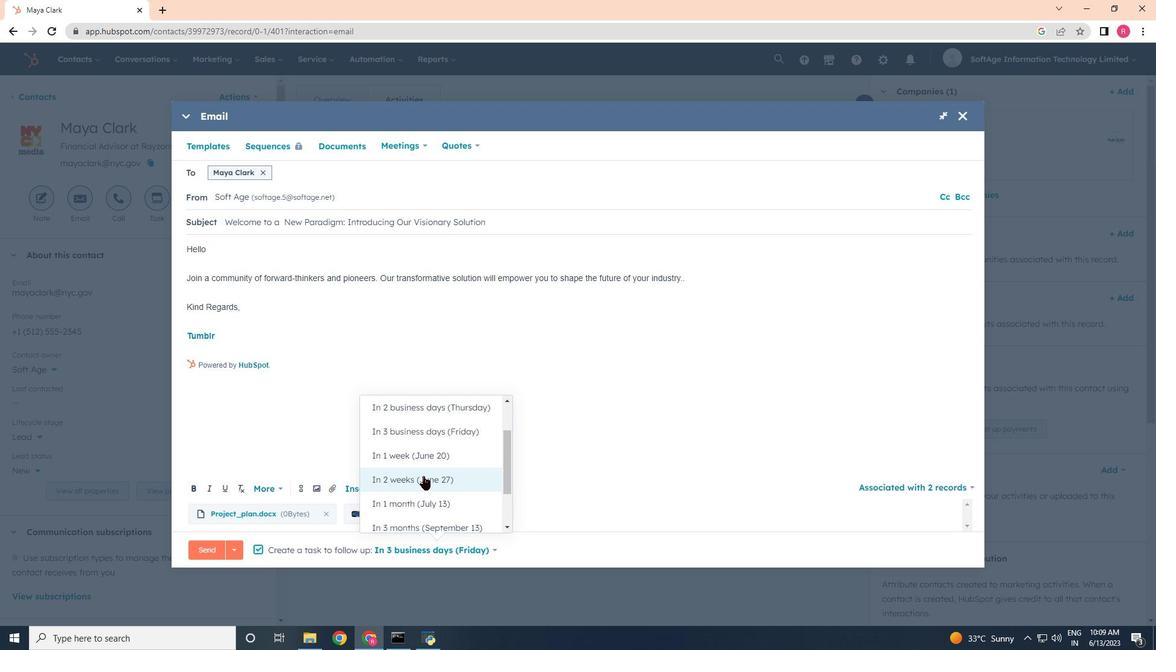 
Action: Mouse pressed left at (421, 477)
Screenshot: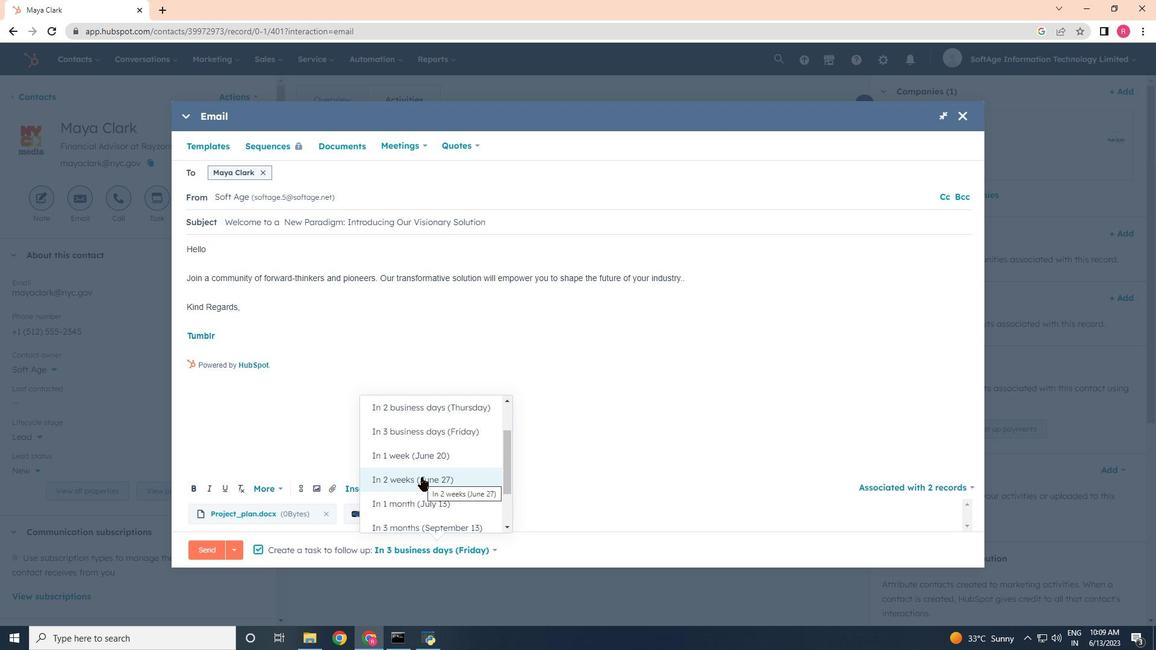 
Action: Mouse moved to (218, 549)
Screenshot: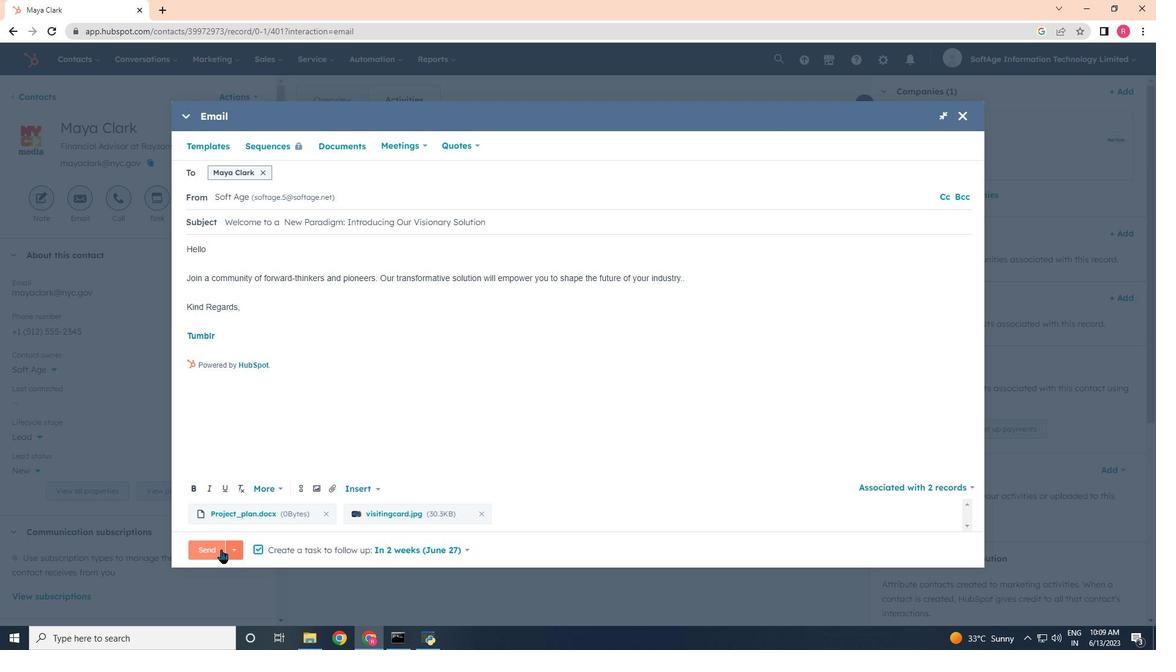 
Action: Mouse pressed left at (218, 549)
Screenshot: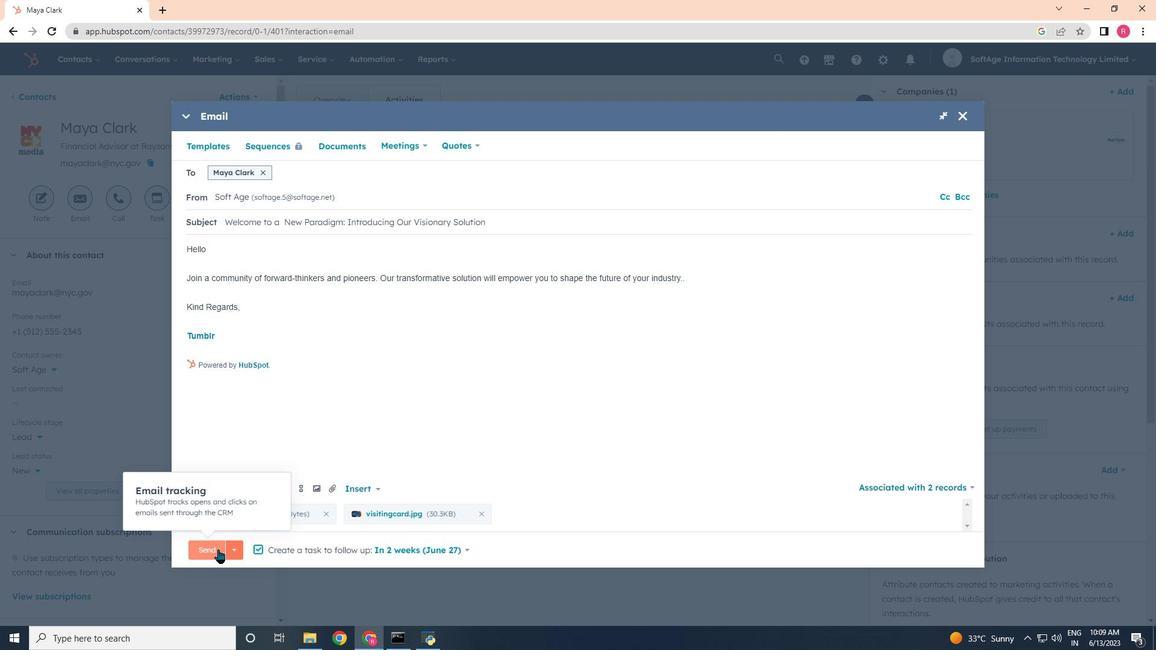
